 Task: Add an event with the title Training Session: Effective Decision-Making in High-Pressure Situations, date '2023/10/26', time 9:15 AM to 11:15 AMand add a description: Welcome to the Coffee Meeting with a Potential Investor, an exciting opportunity to connect, share your business vision, and explore potential investment opportunities. This meeting is designed to foster a mutually beneficial relationship between you and the investor, providing a platform to discuss your business goals, growth strategies, and the potential for collaboration.Select event color  Graphite . Add location for the event as: Vilnius, Lithuania, logged in from the account softage.4@softage.netand send the event invitation to softage.10@softage.net and softage.1@softage.net. Set a reminder for the event Weekly on Sunday
Action: Mouse moved to (73, 94)
Screenshot: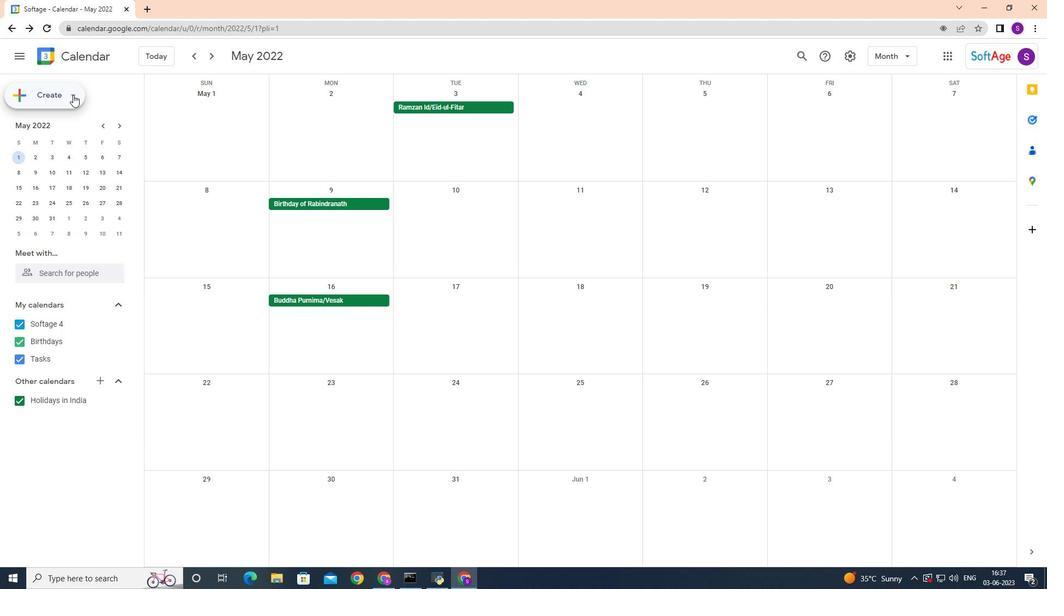 
Action: Mouse pressed left at (73, 94)
Screenshot: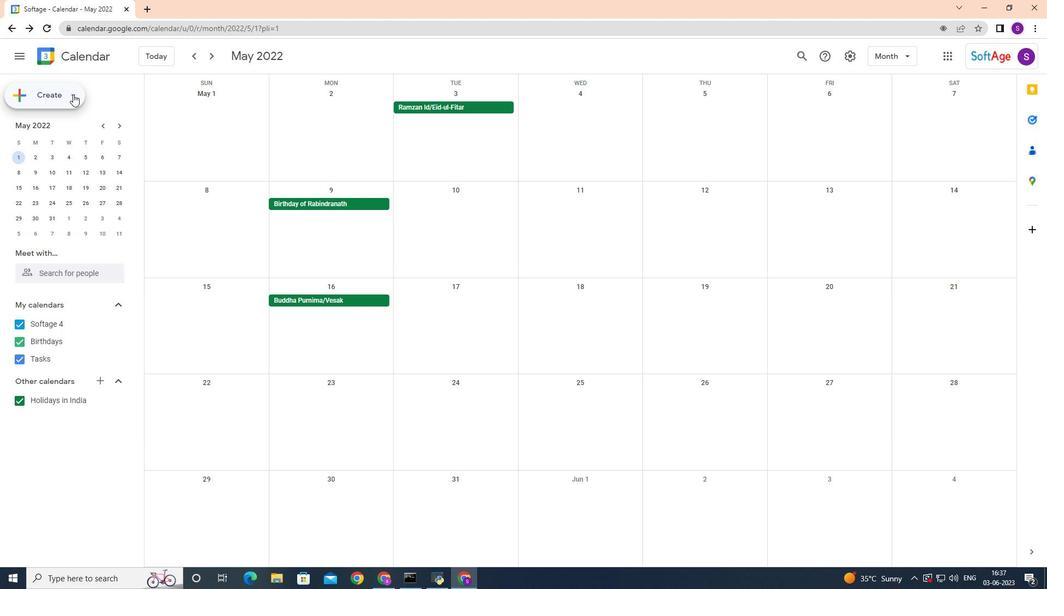
Action: Mouse moved to (63, 119)
Screenshot: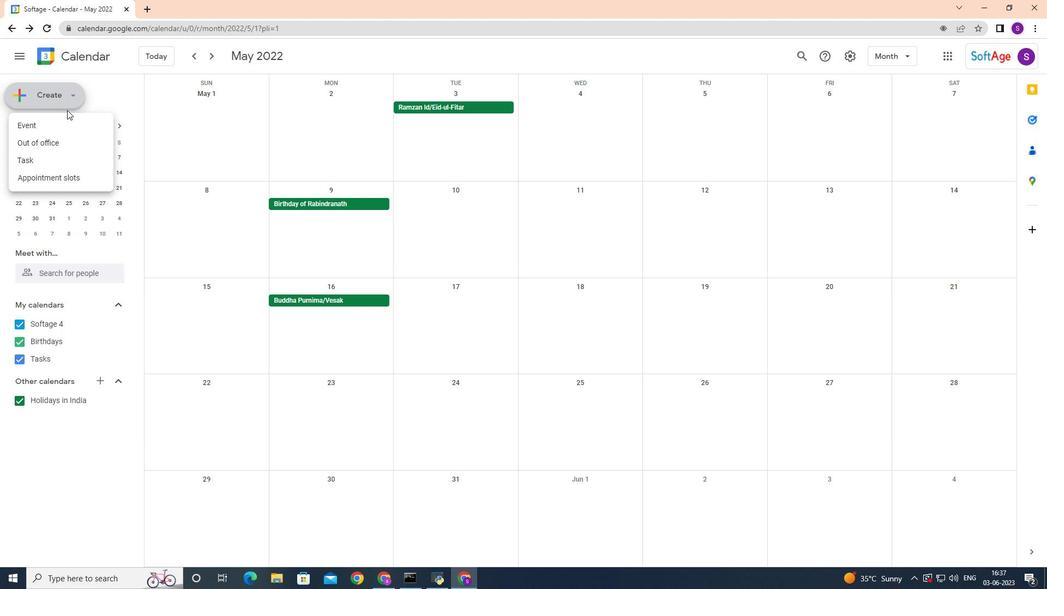 
Action: Mouse pressed left at (63, 119)
Screenshot: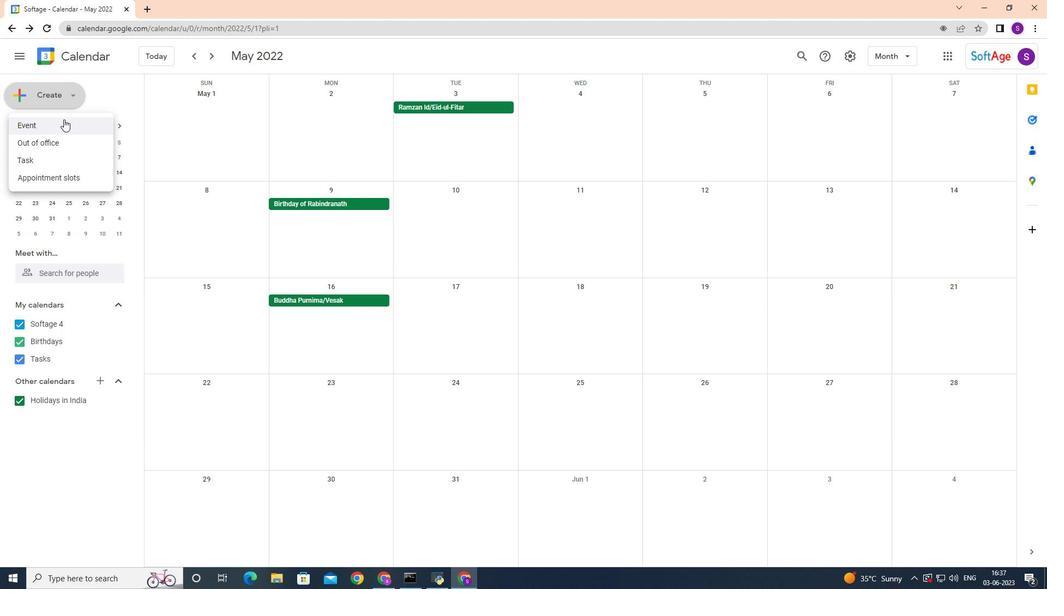 
Action: Mouse moved to (411, 369)
Screenshot: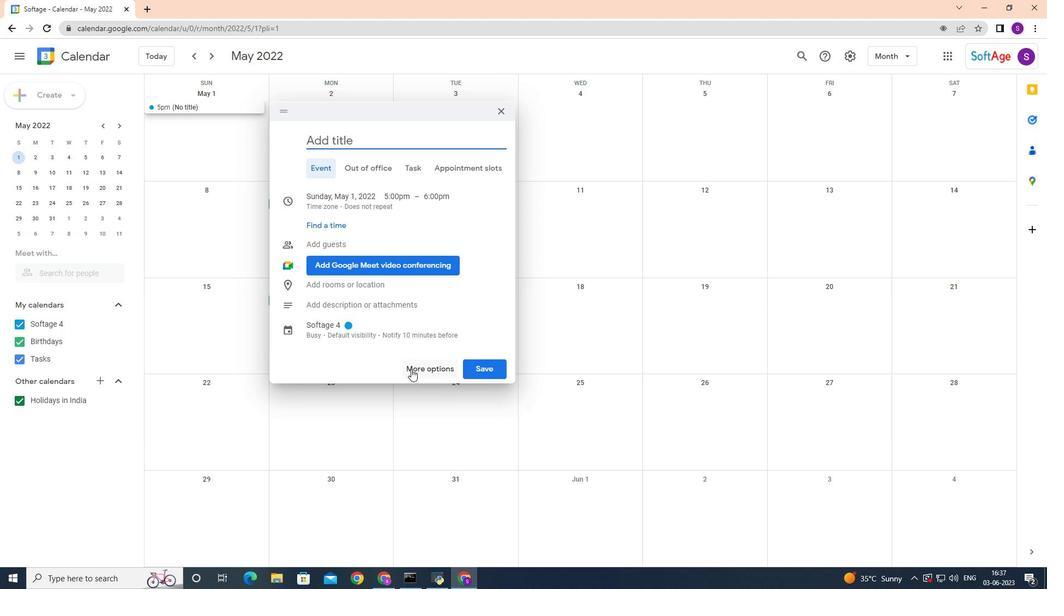 
Action: Mouse pressed left at (411, 369)
Screenshot: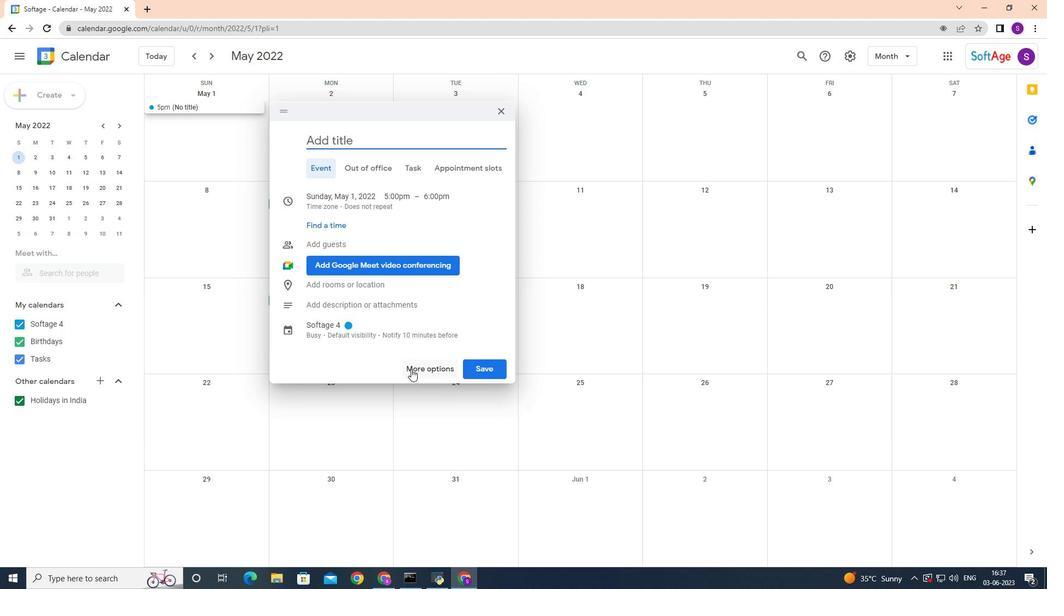 
Action: Mouse moved to (413, 367)
Screenshot: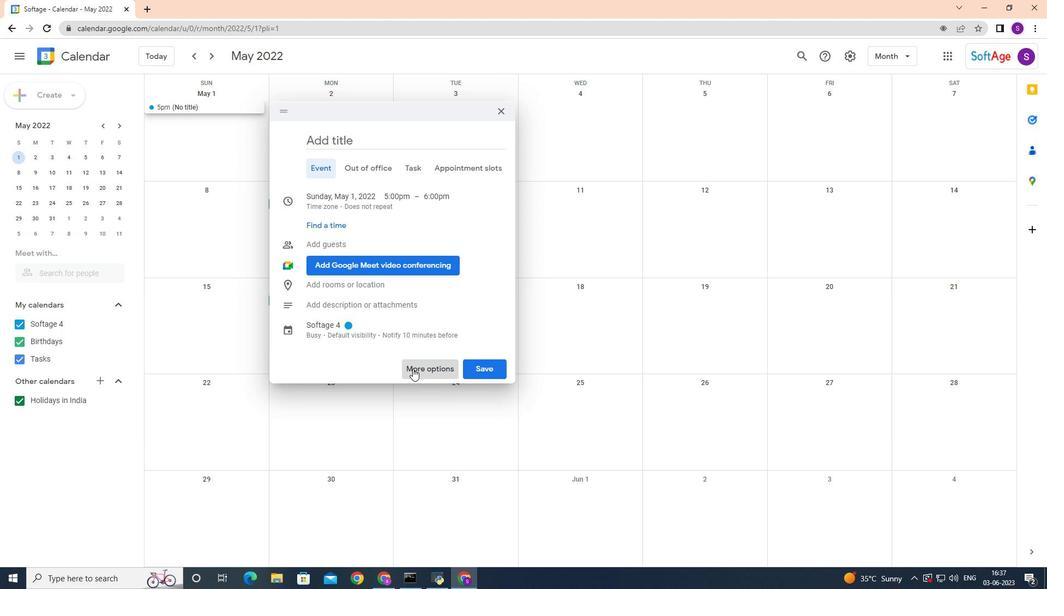 
Action: Key pressed <Key.shift><Key.shift>Training<Key.space><Key.shift>session<Key.shift>:<Key.space><Key.shift>Effective<Key.space><Key.shift>Des<Key.backspace>cision-<Key.shift>Making<Key.space>in<Key.space><Key.shift>High<Key.space><Key.backspace>-p<Key.backspace><Key.shift>Pressure<Key.space><Key.shift>Situations
Screenshot: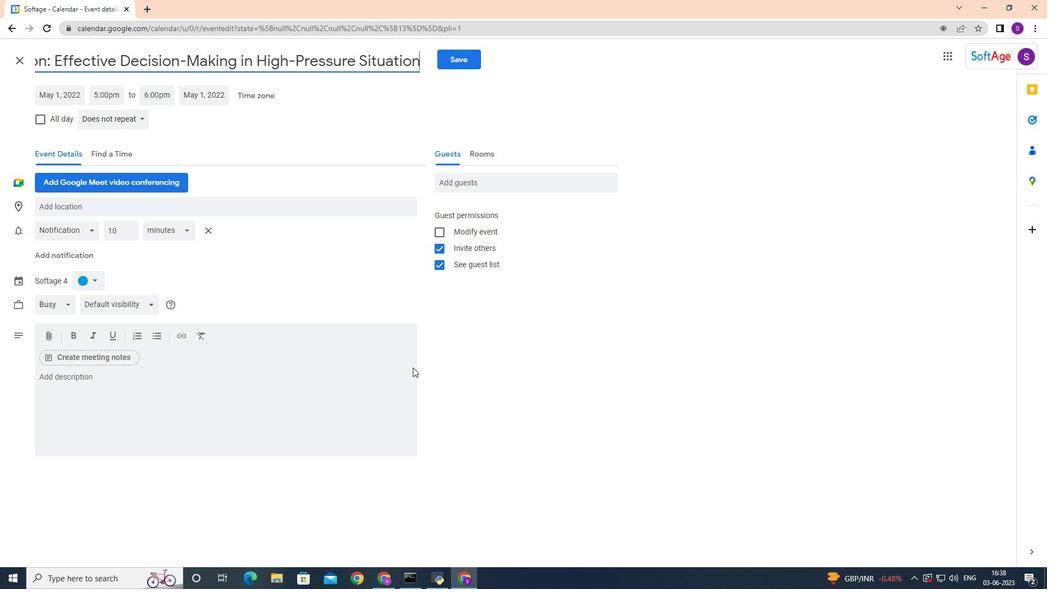 
Action: Mouse moved to (62, 91)
Screenshot: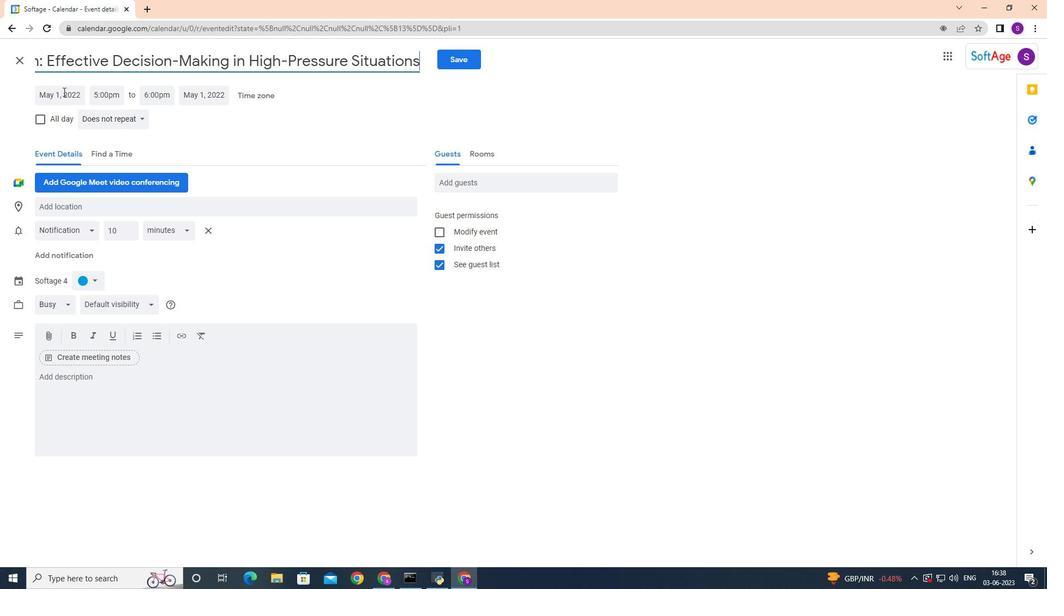 
Action: Mouse pressed left at (62, 91)
Screenshot: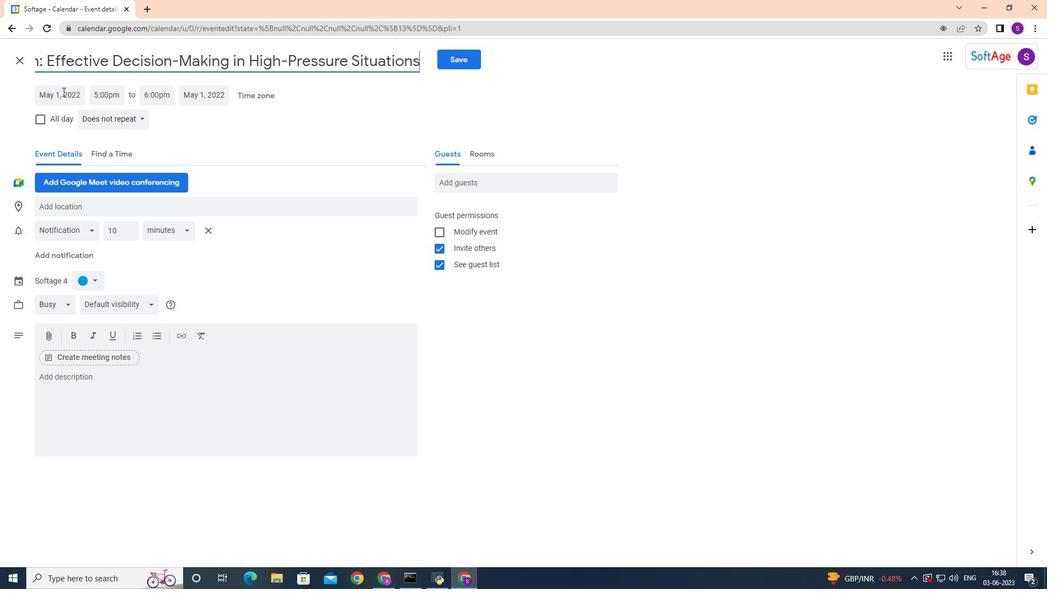 
Action: Mouse moved to (170, 118)
Screenshot: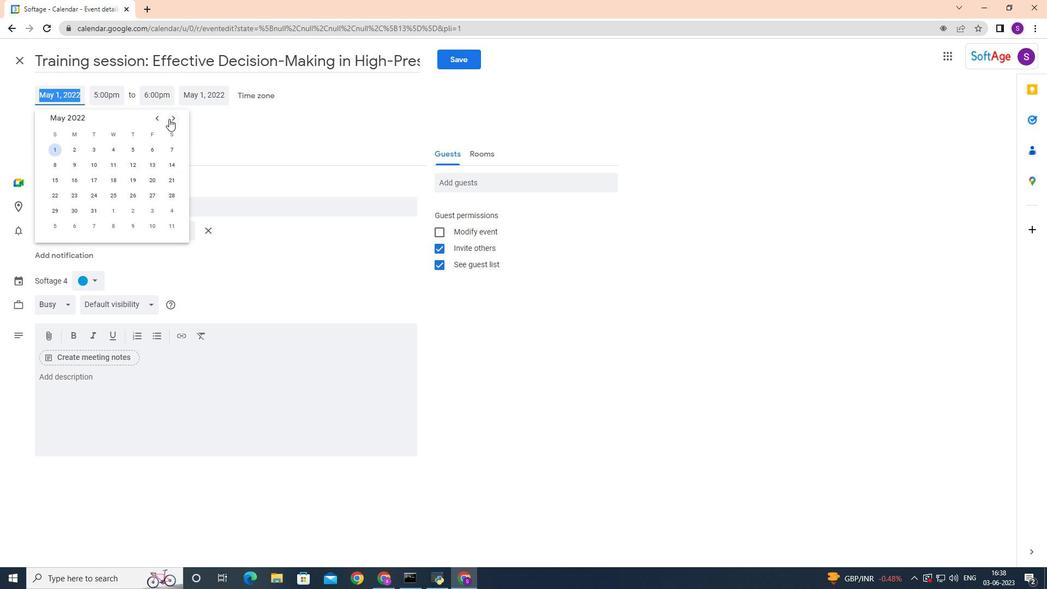 
Action: Mouse pressed left at (170, 118)
Screenshot: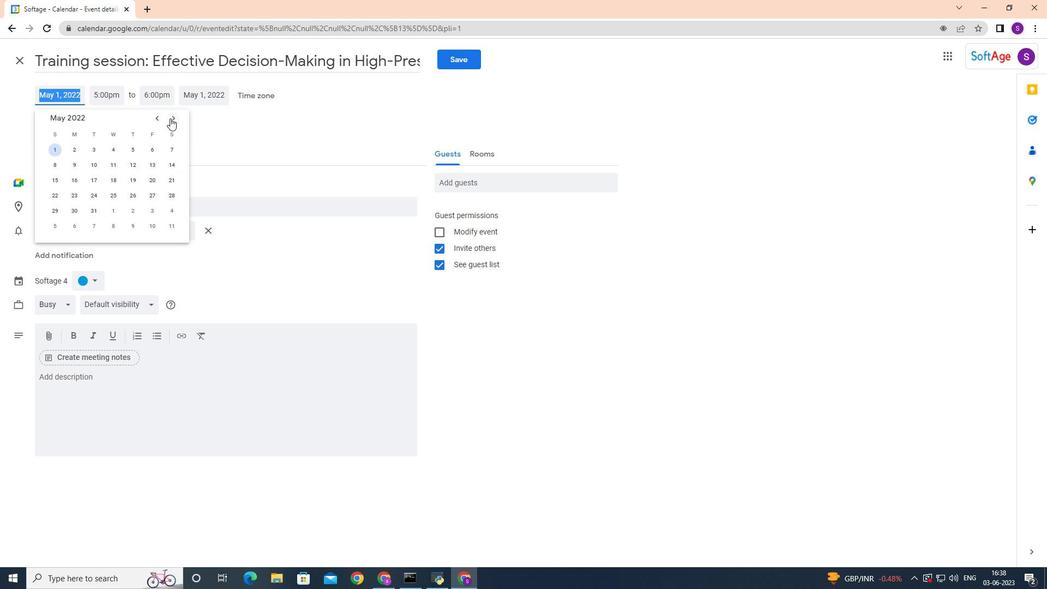 
Action: Mouse pressed left at (170, 118)
Screenshot: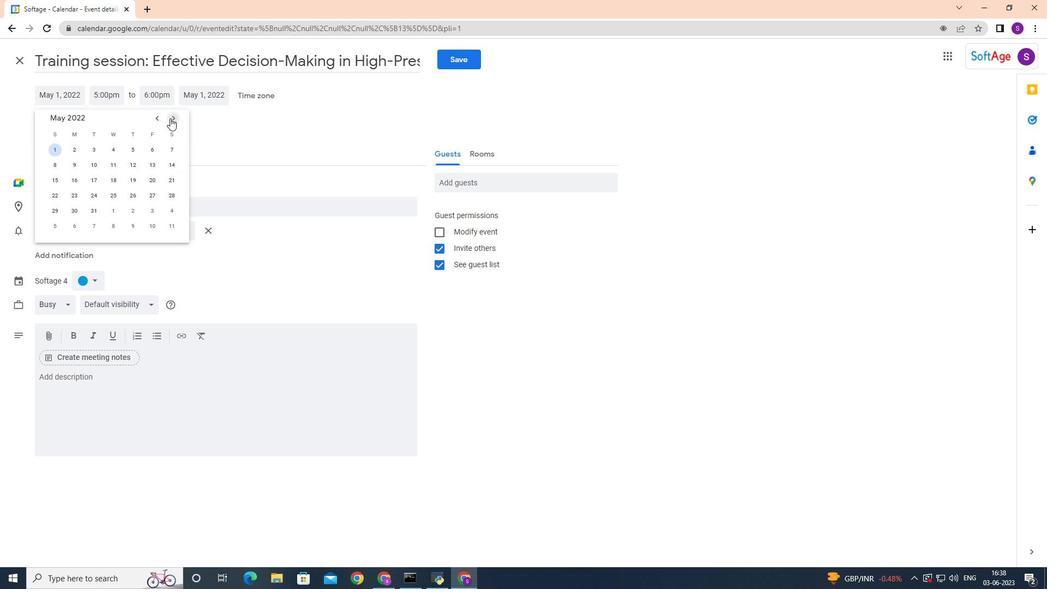
Action: Mouse pressed left at (170, 118)
Screenshot: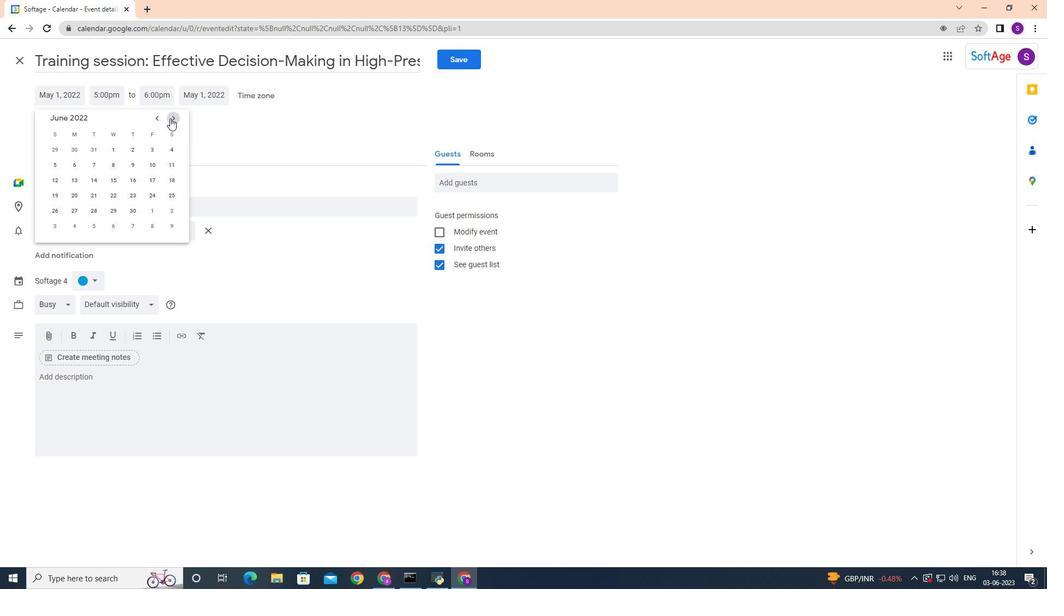 
Action: Mouse pressed left at (170, 118)
Screenshot: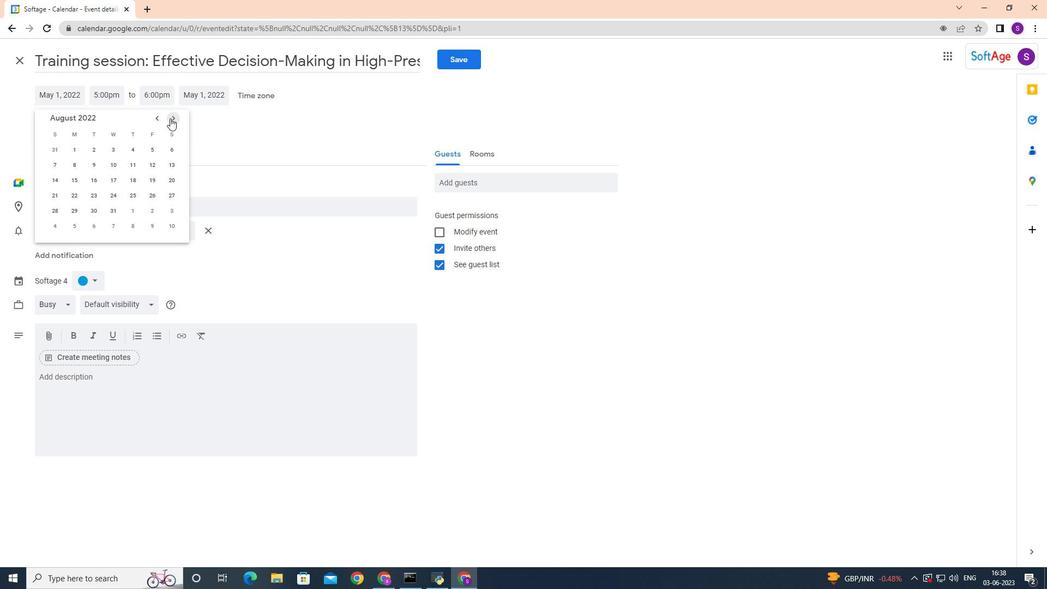 
Action: Mouse pressed left at (170, 118)
Screenshot: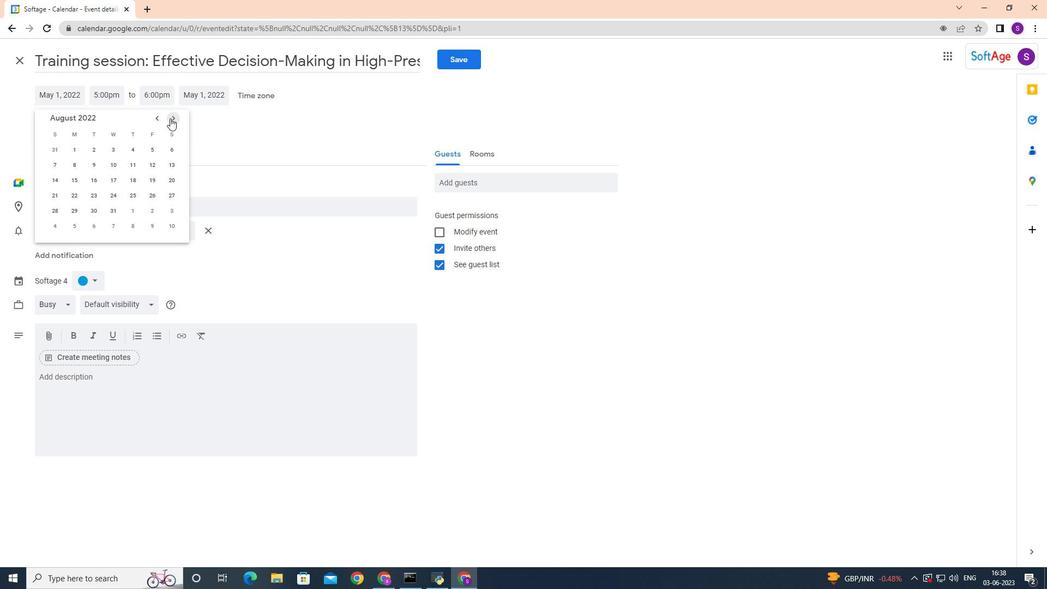 
Action: Mouse pressed left at (170, 118)
Screenshot: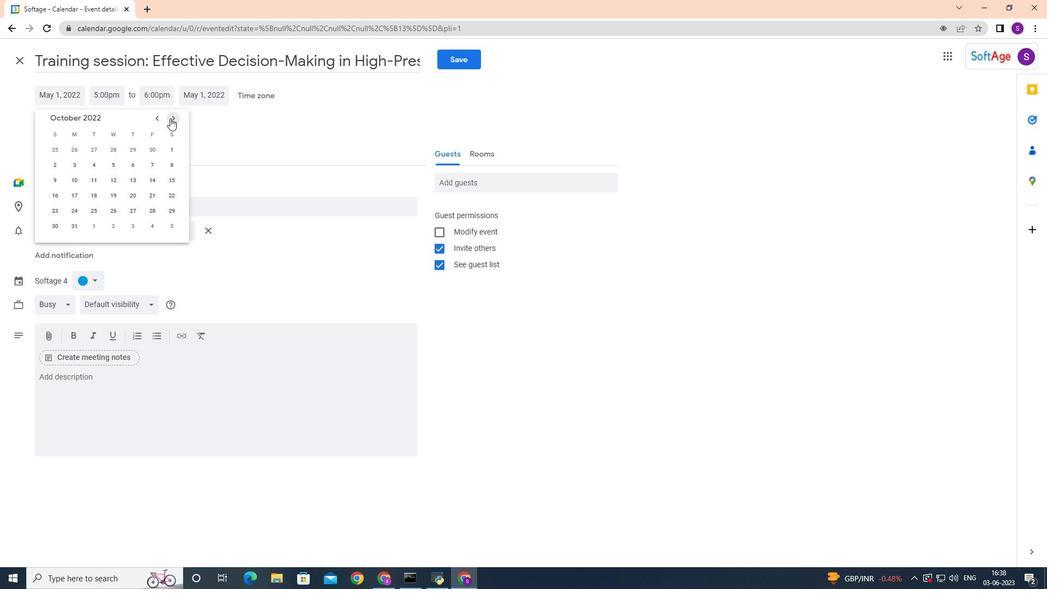 
Action: Mouse pressed left at (170, 118)
Screenshot: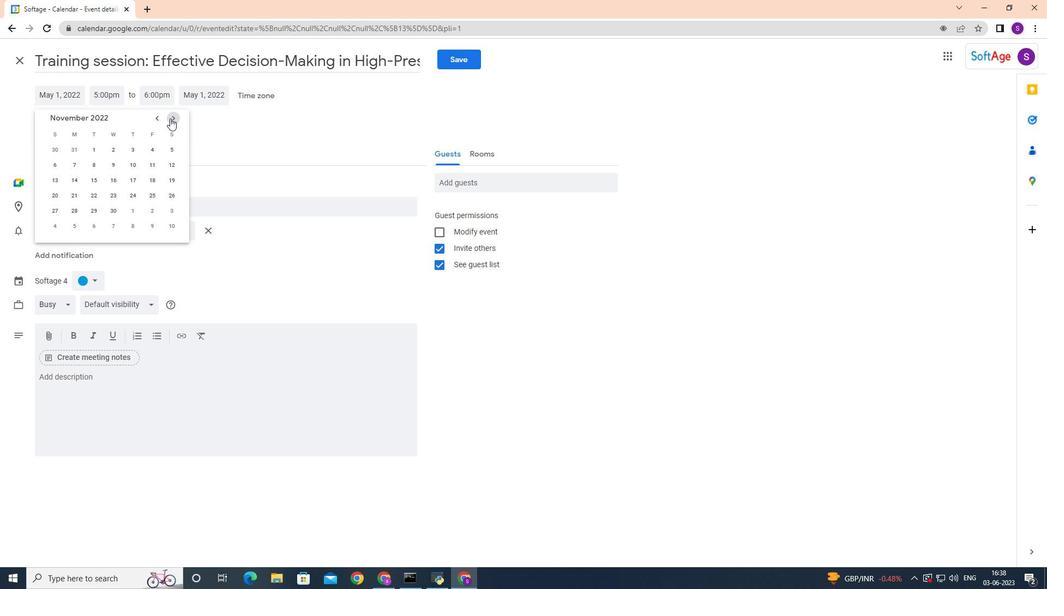 
Action: Mouse pressed left at (170, 118)
Screenshot: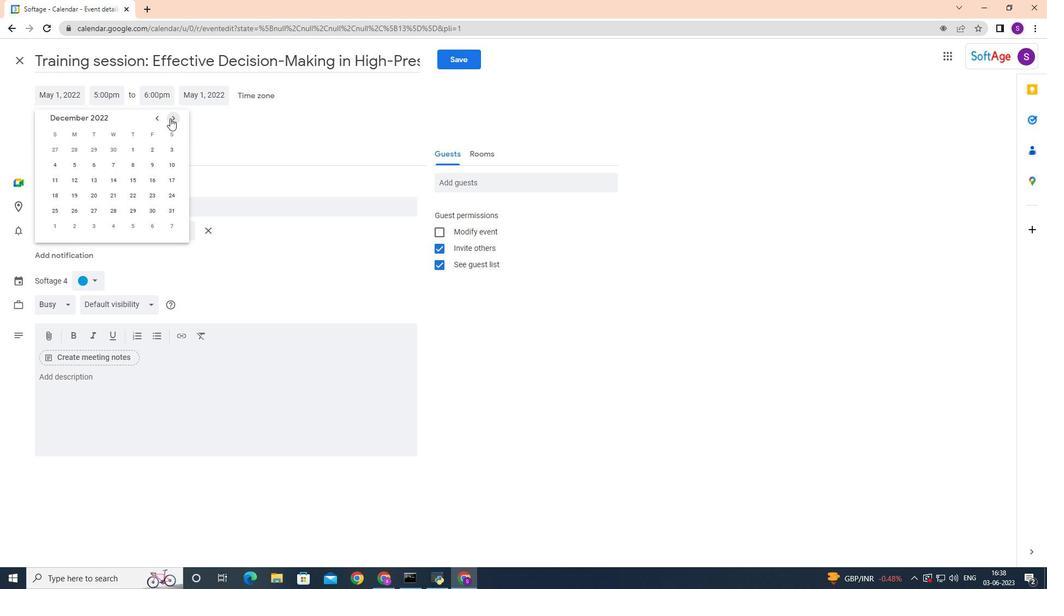 
Action: Mouse pressed left at (170, 118)
Screenshot: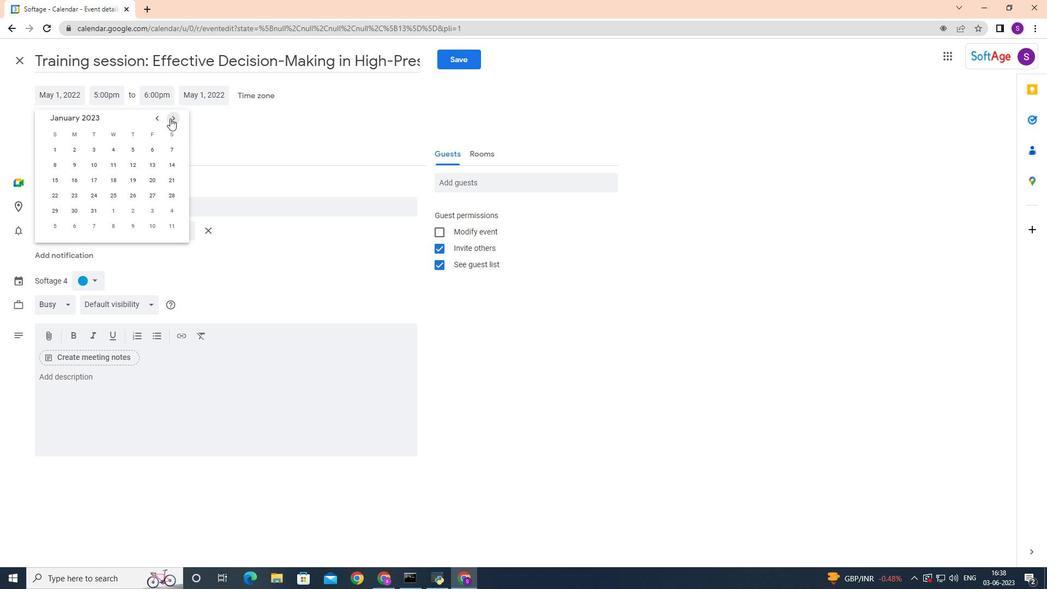 
Action: Mouse pressed left at (170, 118)
Screenshot: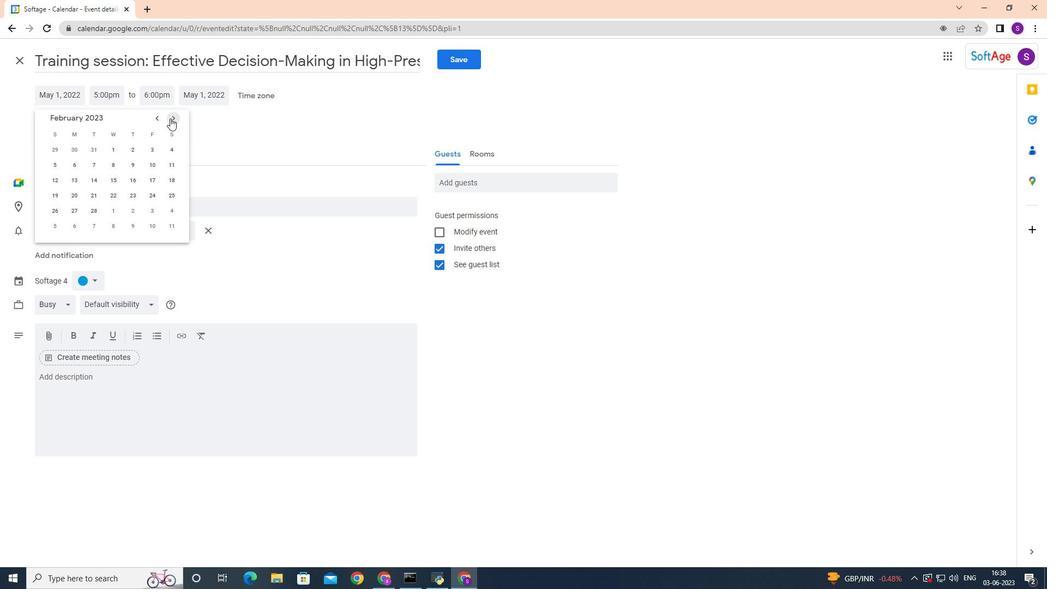 
Action: Mouse pressed left at (170, 118)
Screenshot: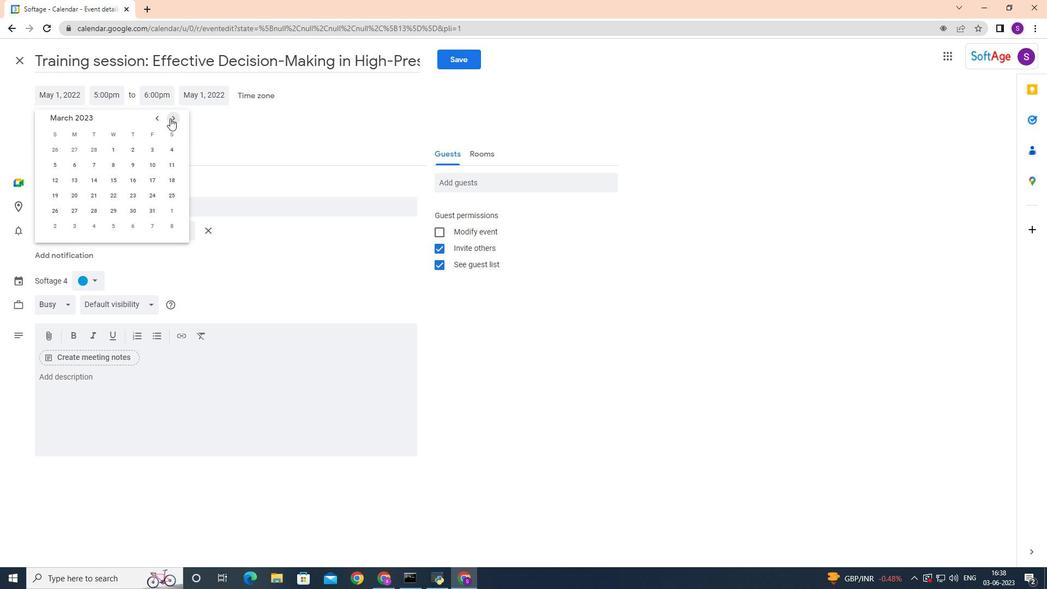 
Action: Mouse pressed left at (170, 118)
Screenshot: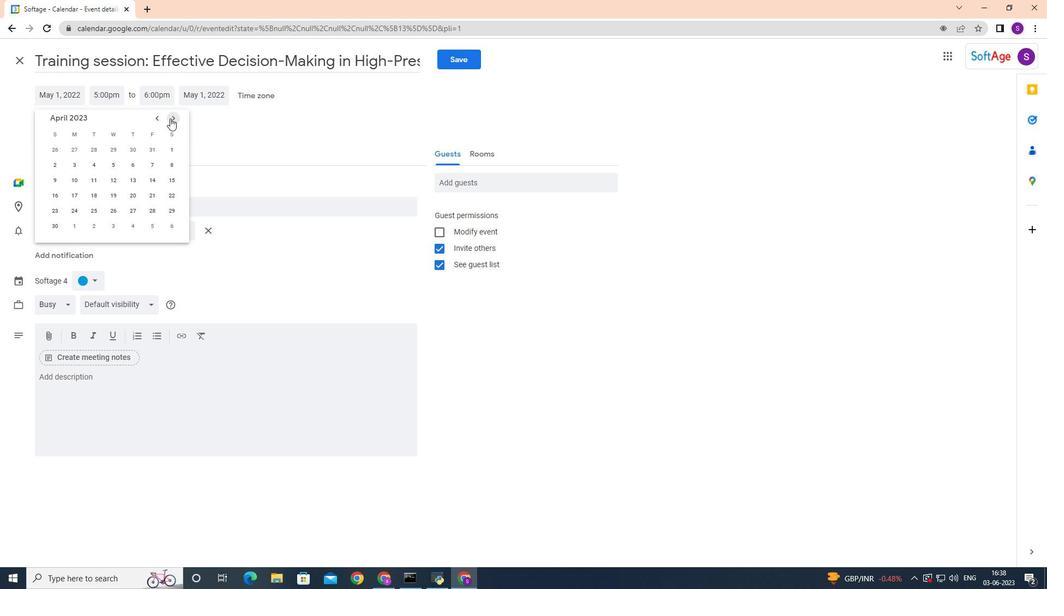 
Action: Mouse pressed left at (170, 118)
Screenshot: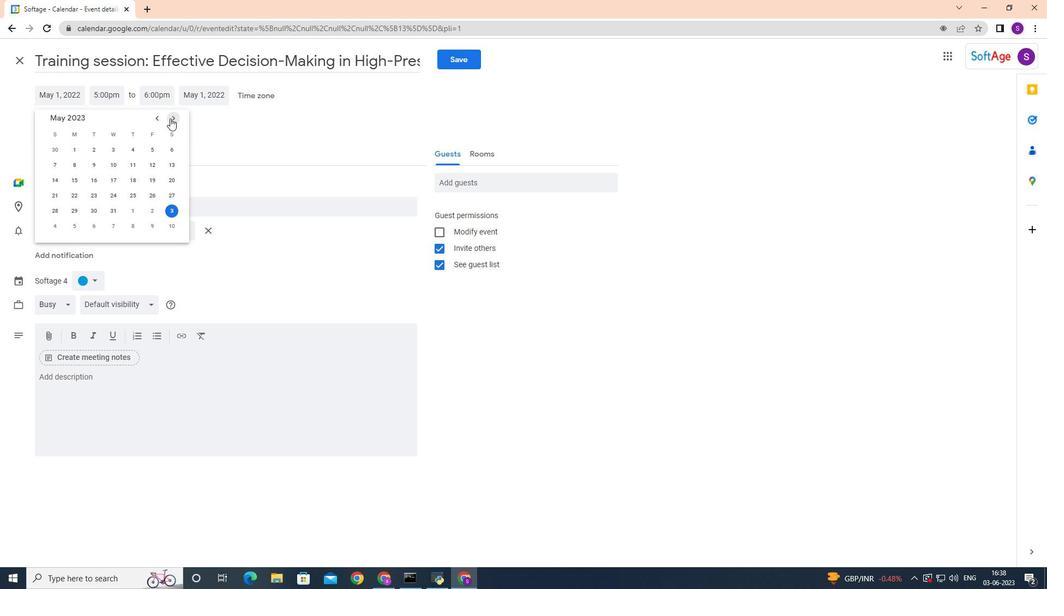 
Action: Mouse pressed left at (170, 118)
Screenshot: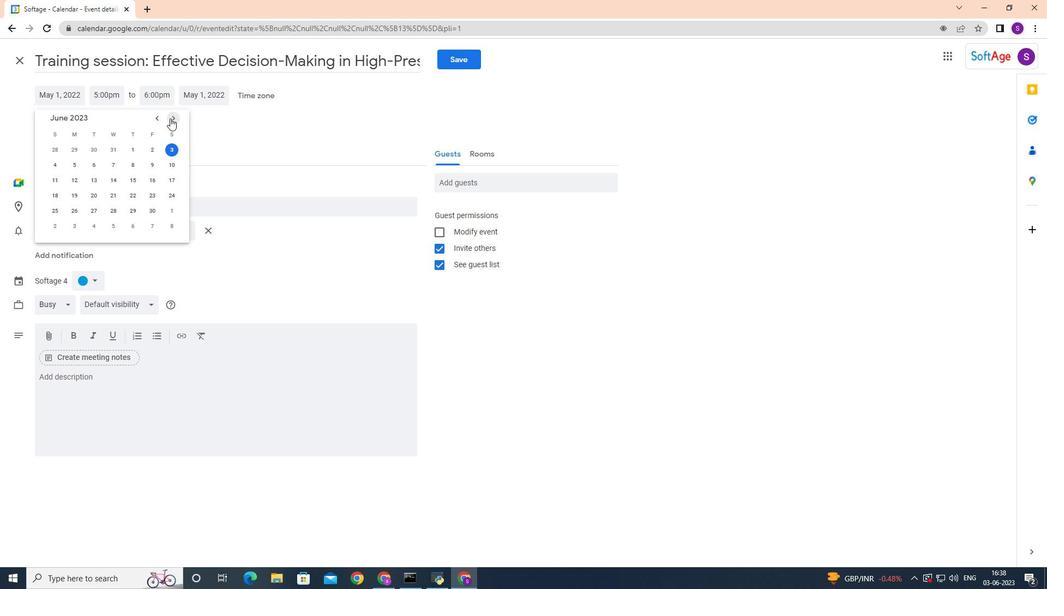 
Action: Mouse pressed left at (170, 118)
Screenshot: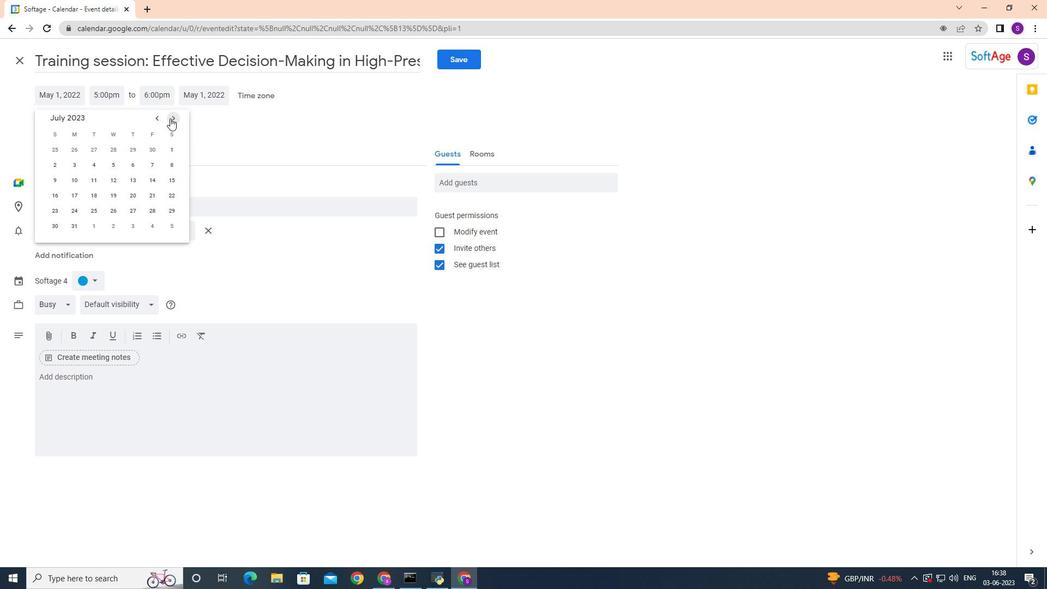 
Action: Mouse pressed left at (170, 118)
Screenshot: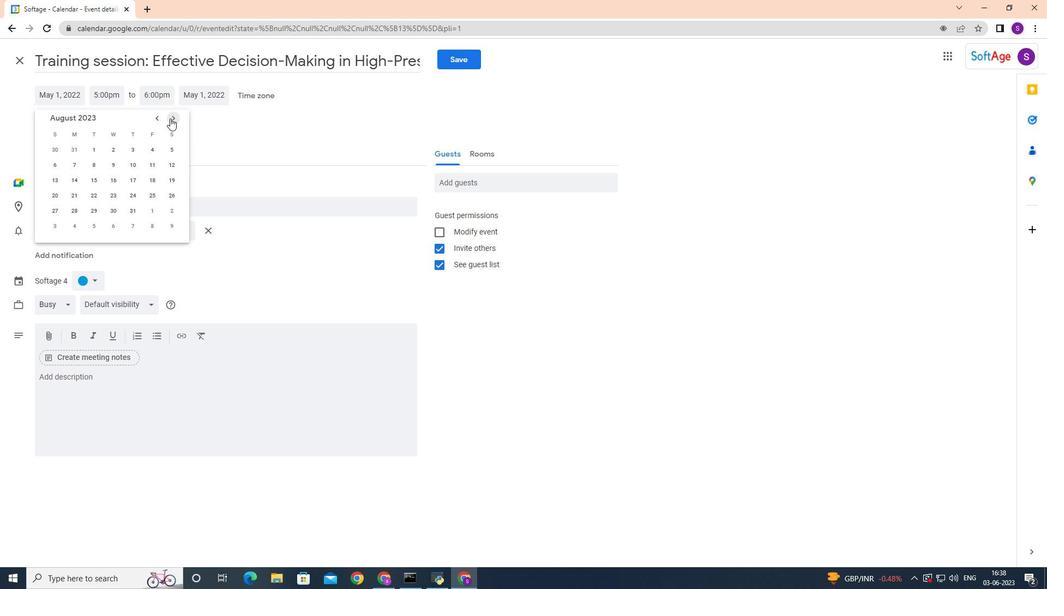 
Action: Mouse pressed left at (170, 118)
Screenshot: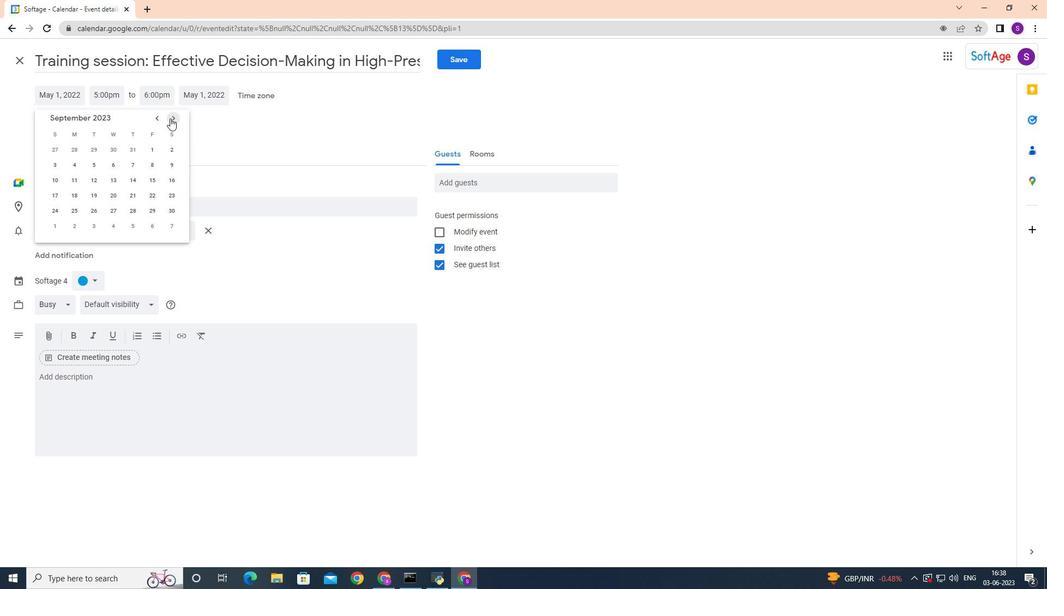 
Action: Mouse moved to (134, 196)
Screenshot: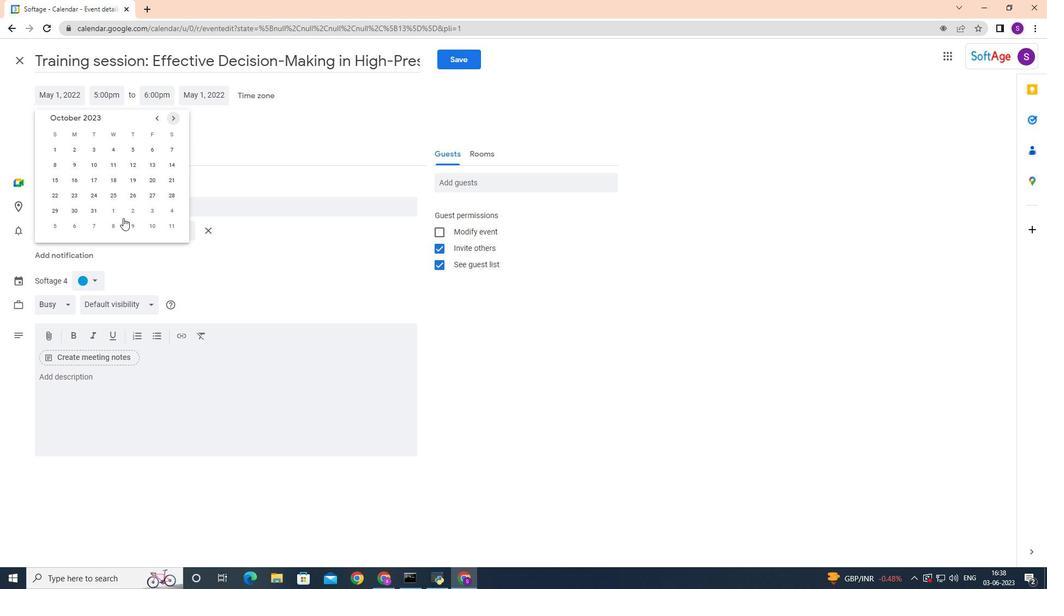 
Action: Mouse pressed left at (134, 196)
Screenshot: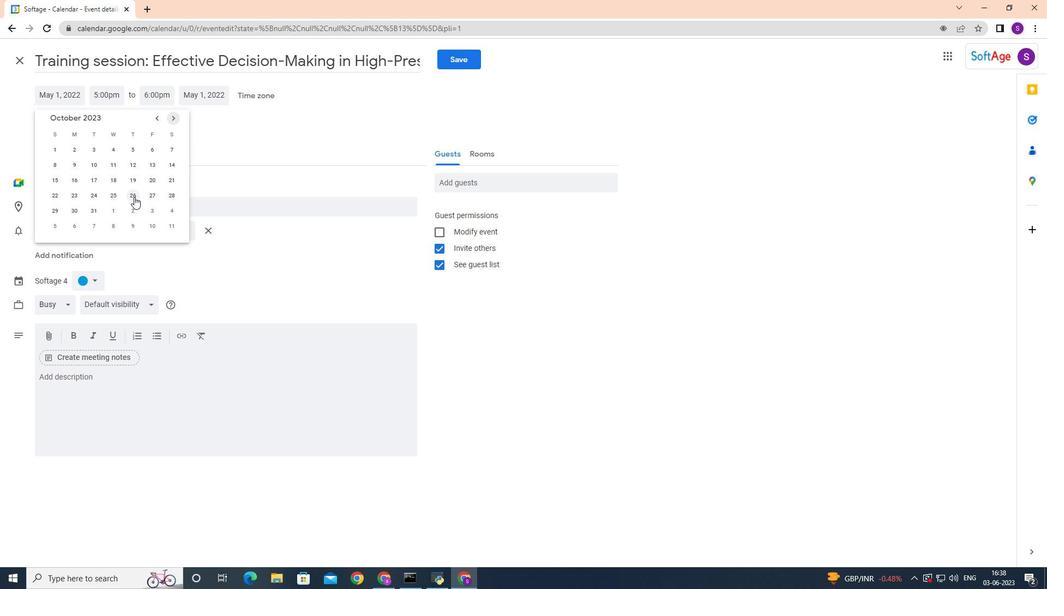 
Action: Mouse moved to (112, 94)
Screenshot: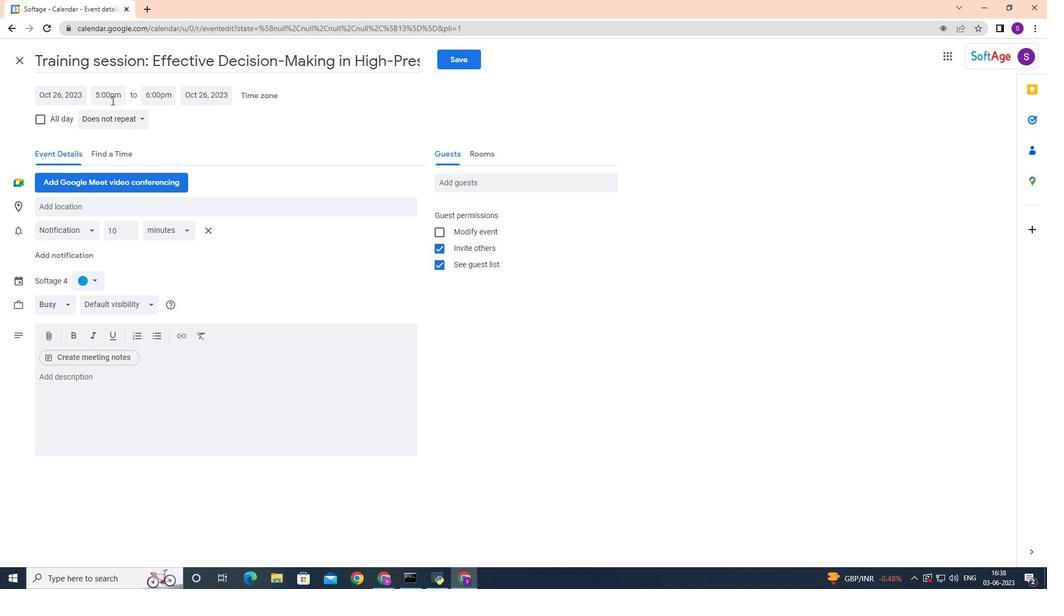 
Action: Mouse pressed left at (112, 94)
Screenshot: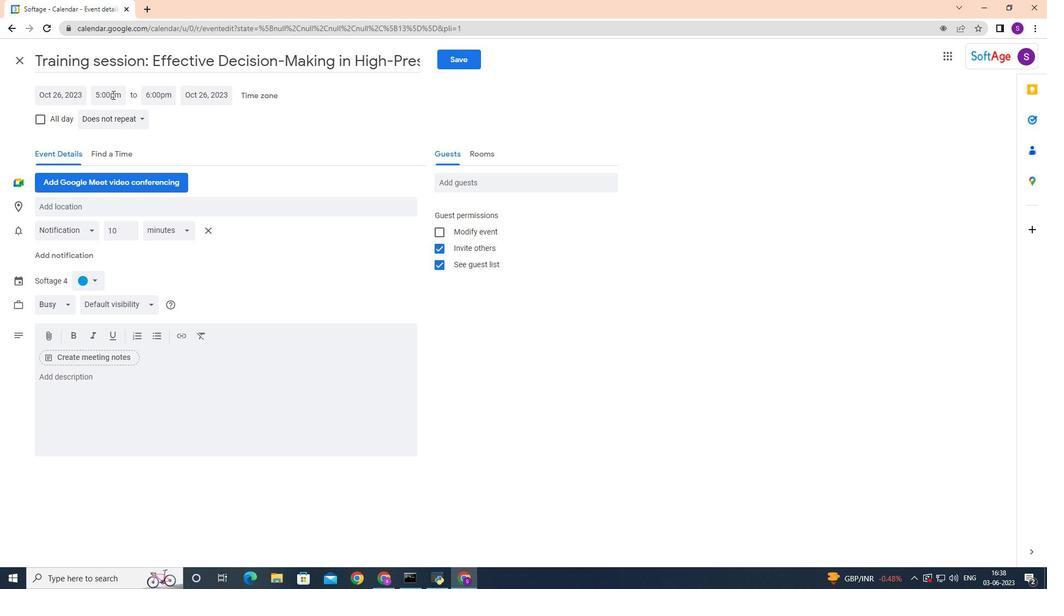 
Action: Mouse moved to (131, 177)
Screenshot: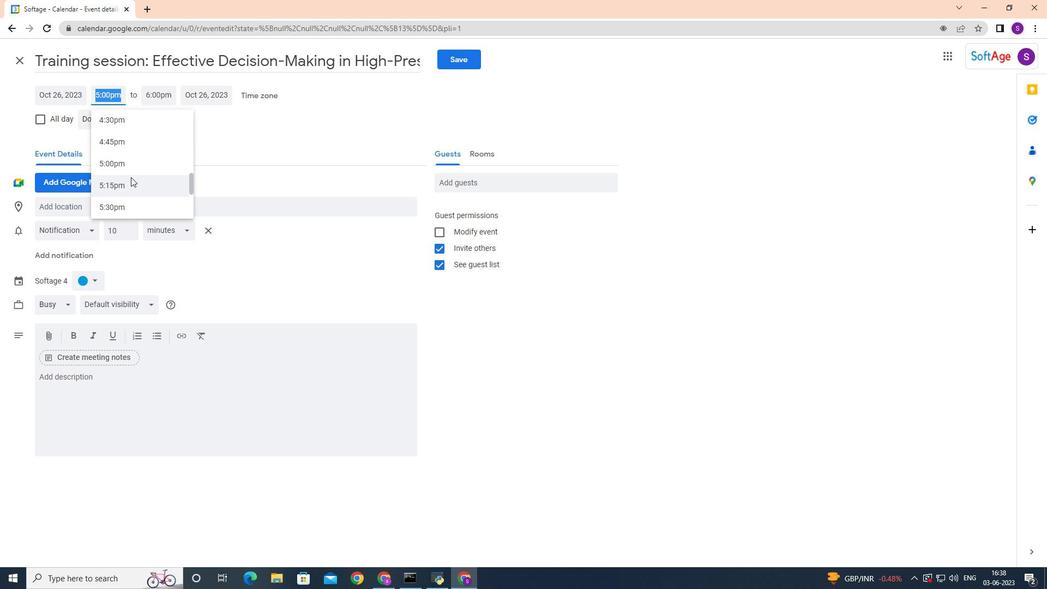 
Action: Mouse scrolled (131, 177) with delta (0, 0)
Screenshot: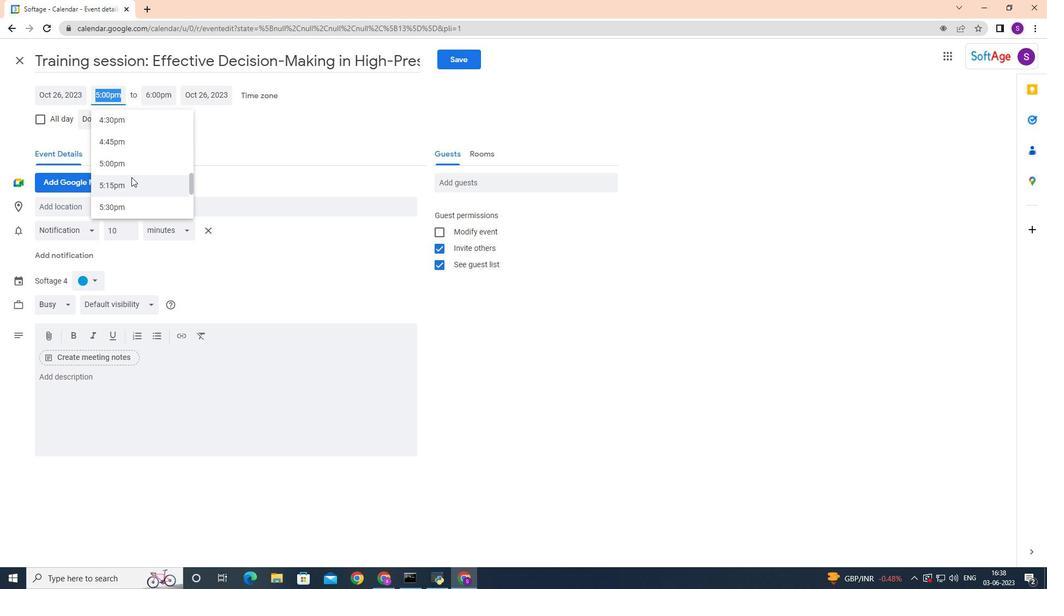 
Action: Mouse scrolled (131, 177) with delta (0, 0)
Screenshot: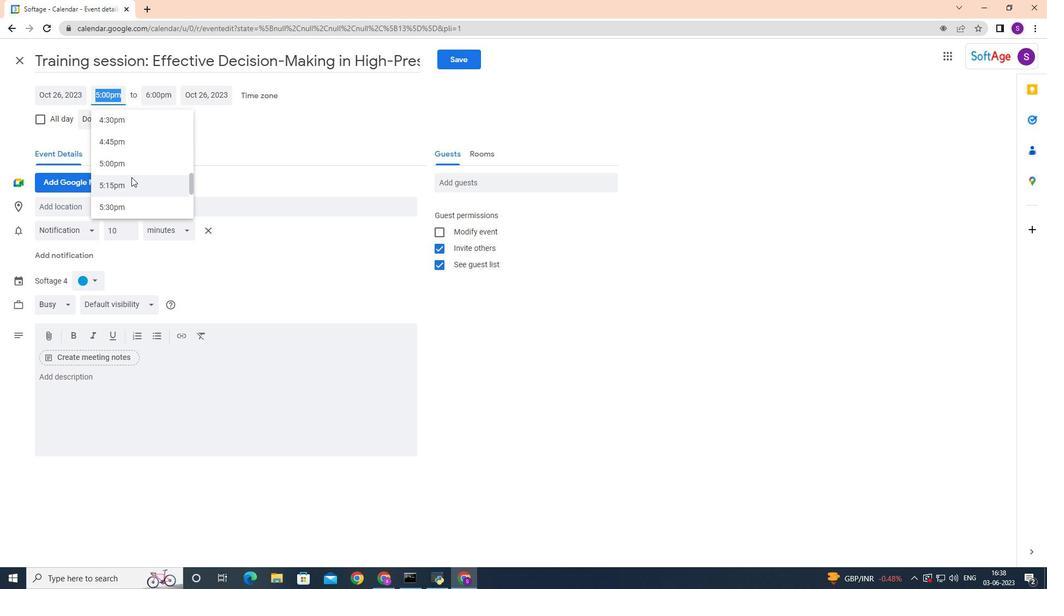 
Action: Mouse scrolled (131, 177) with delta (0, 0)
Screenshot: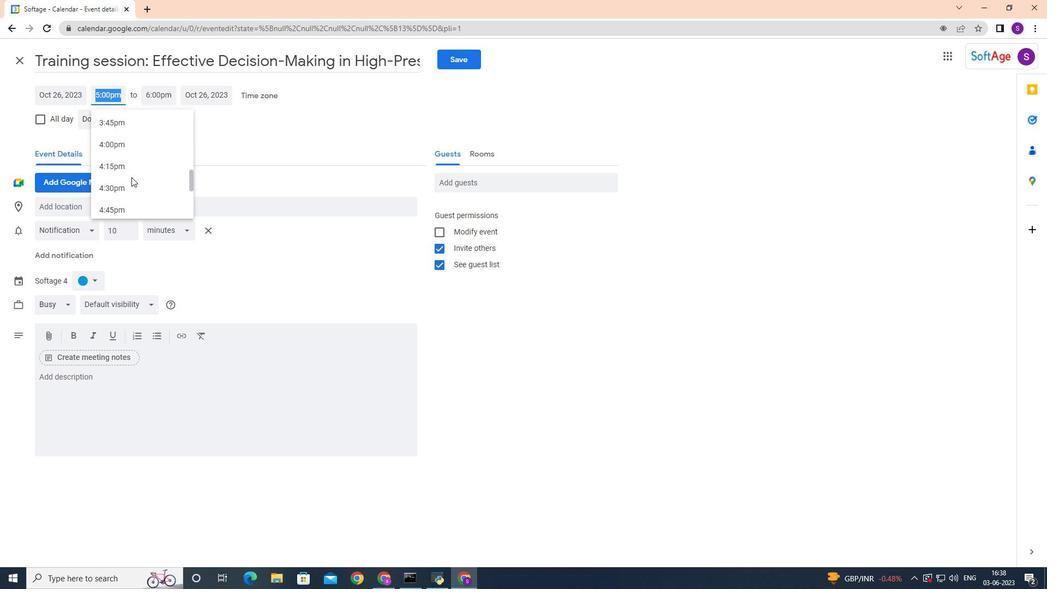 
Action: Mouse scrolled (131, 177) with delta (0, 0)
Screenshot: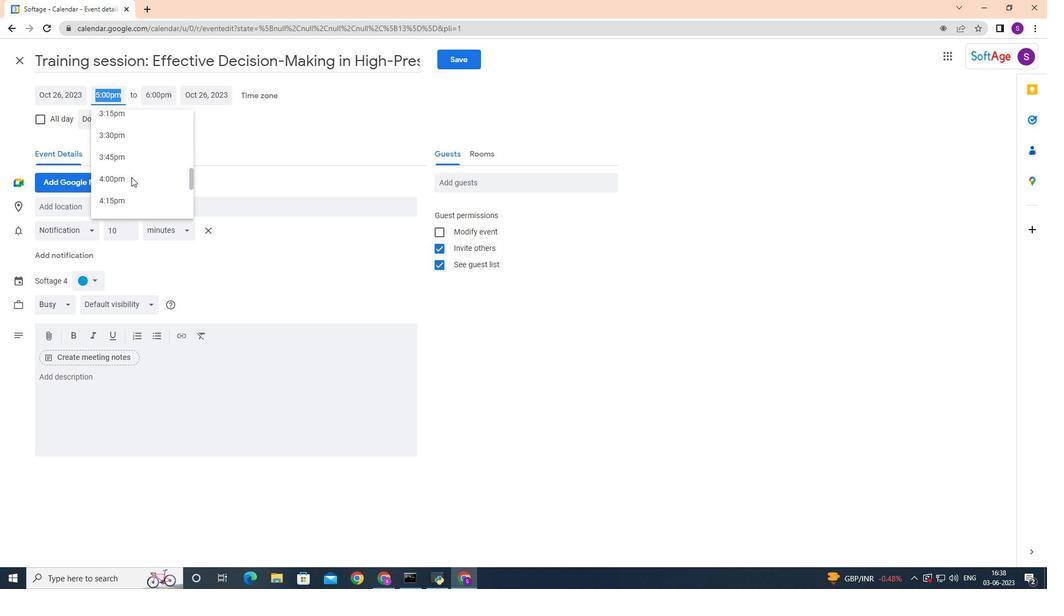 
Action: Mouse moved to (132, 176)
Screenshot: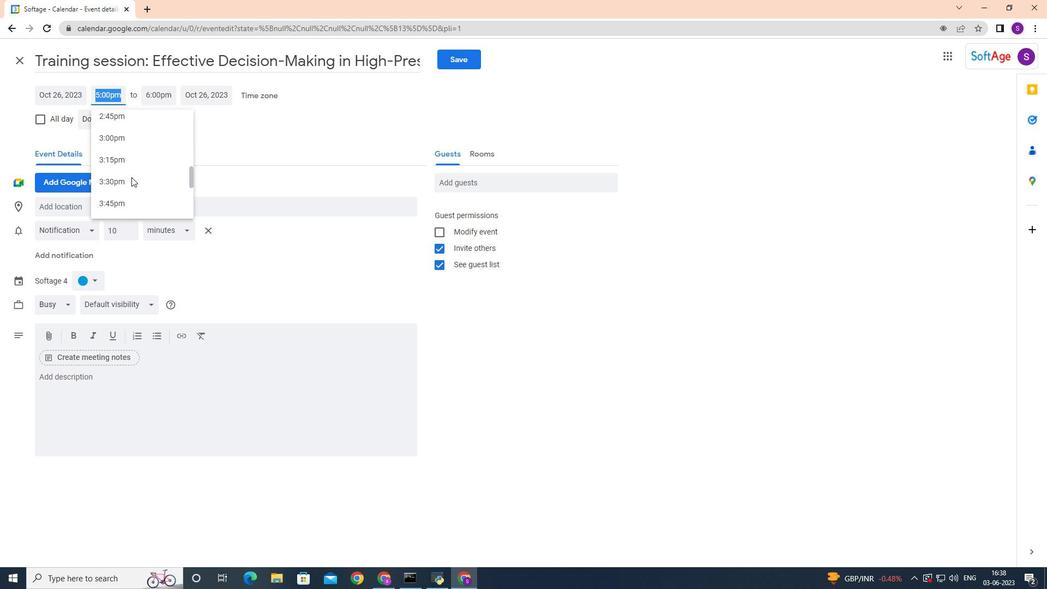 
Action: Mouse scrolled (132, 177) with delta (0, 0)
Screenshot: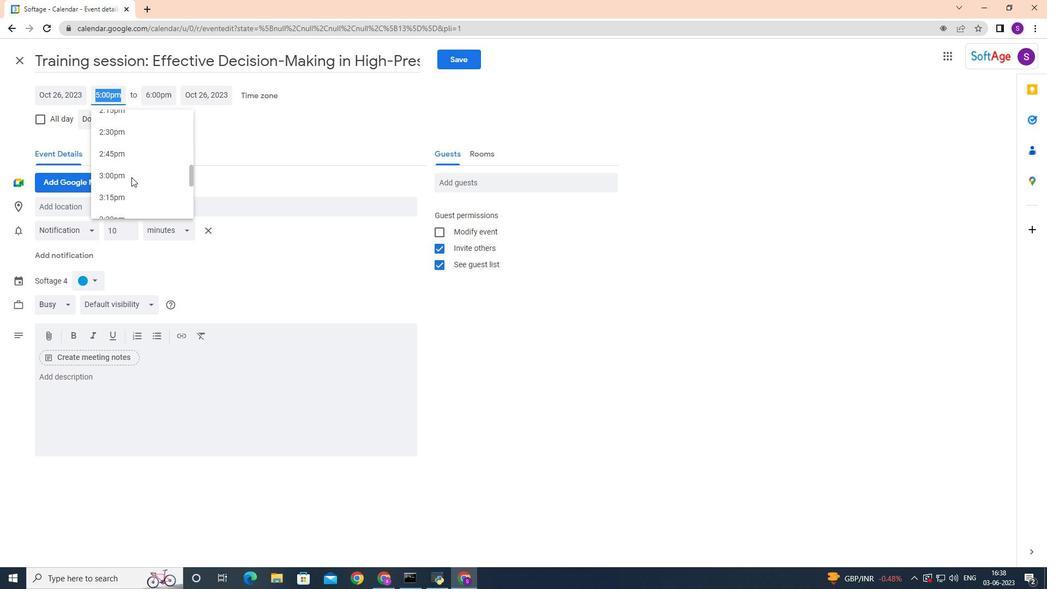 
Action: Mouse scrolled (132, 177) with delta (0, 0)
Screenshot: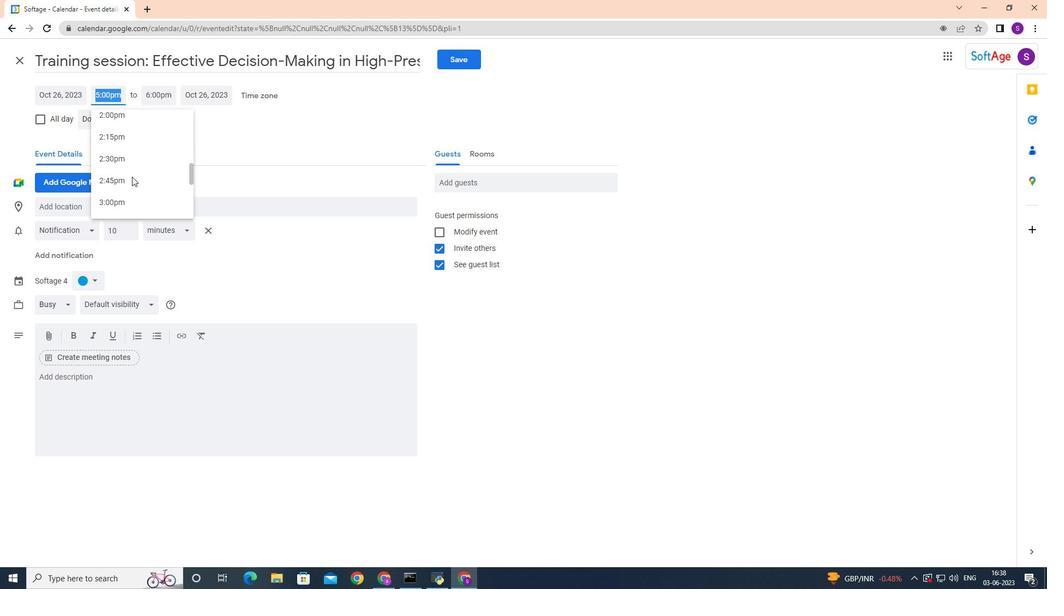 
Action: Mouse moved to (132, 175)
Screenshot: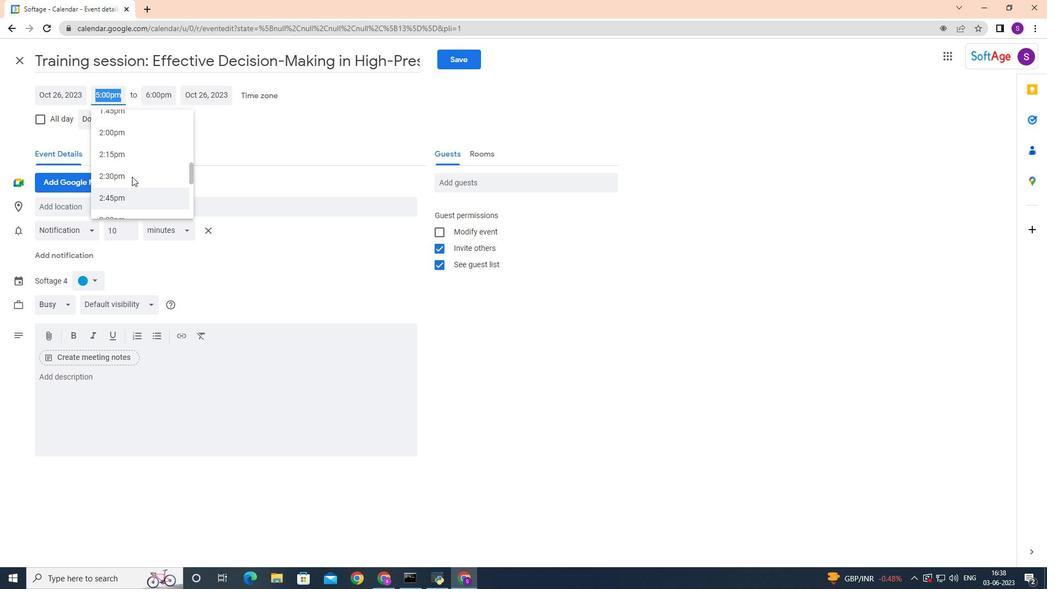 
Action: Mouse scrolled (132, 175) with delta (0, 0)
Screenshot: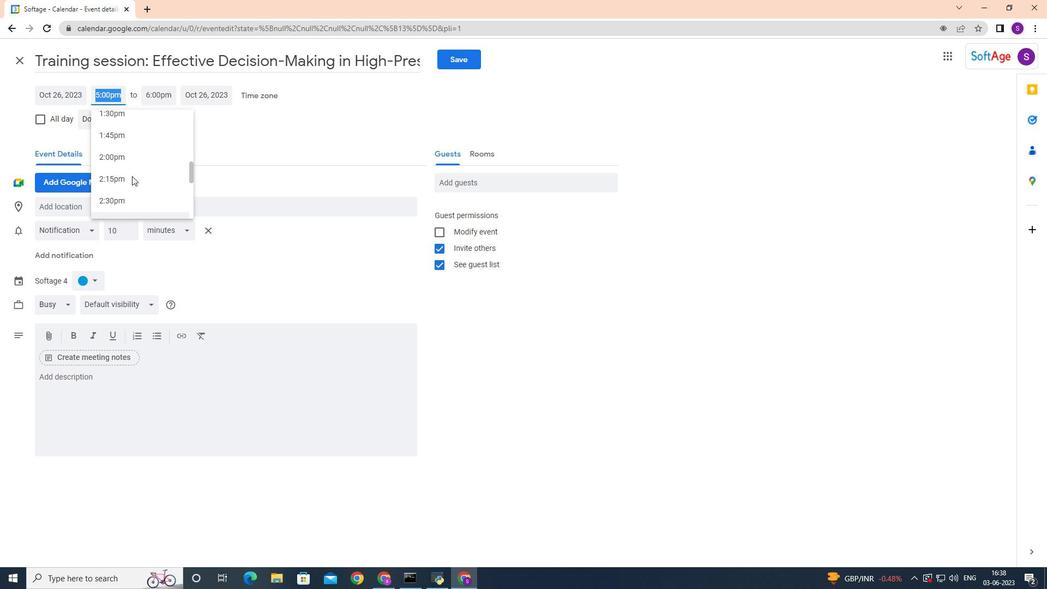 
Action: Mouse scrolled (132, 175) with delta (0, 0)
Screenshot: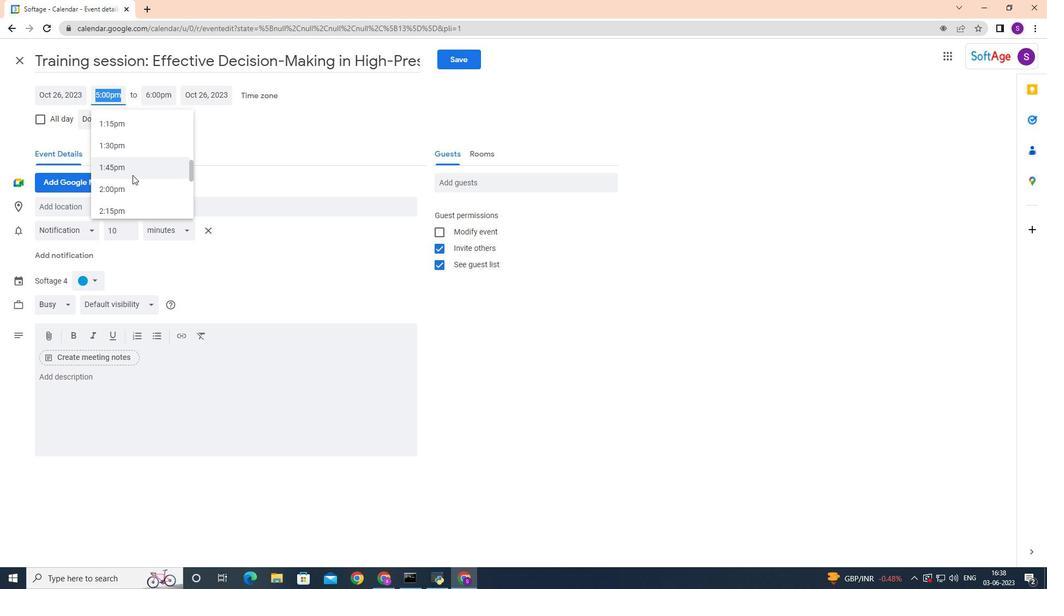 
Action: Mouse moved to (133, 174)
Screenshot: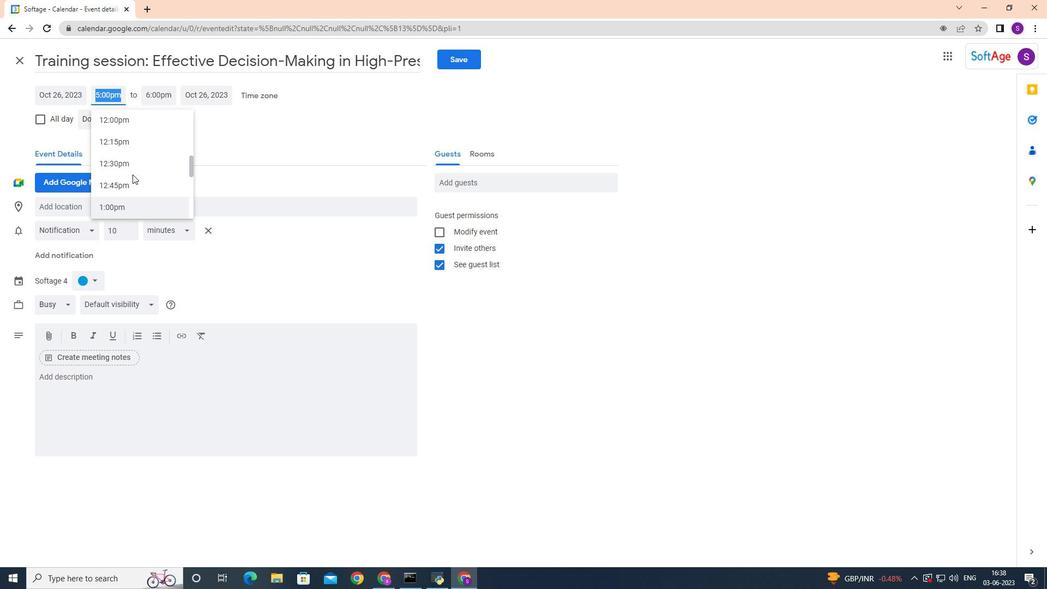 
Action: Mouse scrolled (133, 174) with delta (0, 0)
Screenshot: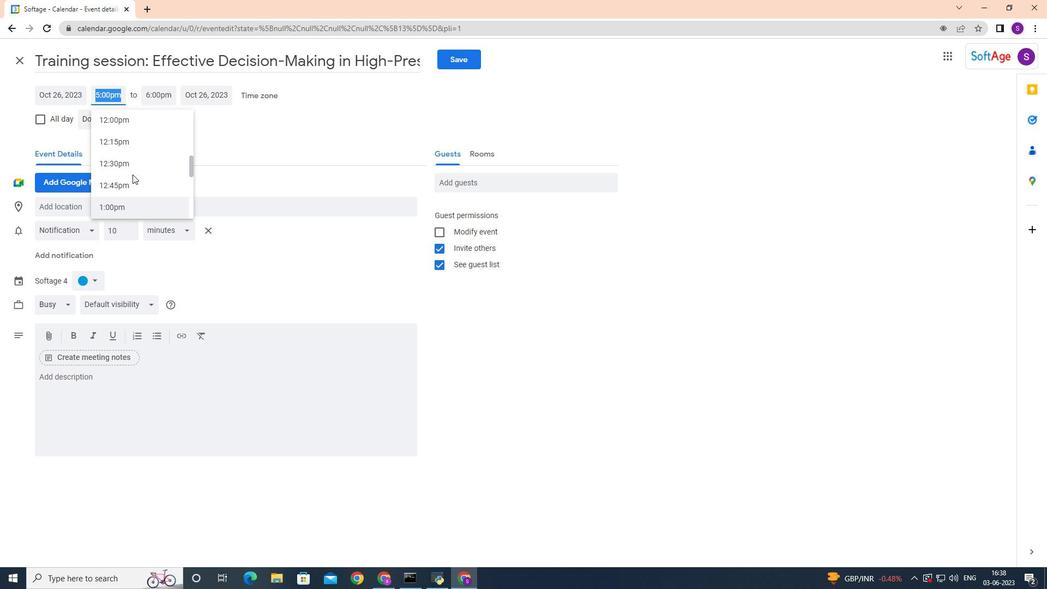 
Action: Mouse scrolled (133, 174) with delta (0, 0)
Screenshot: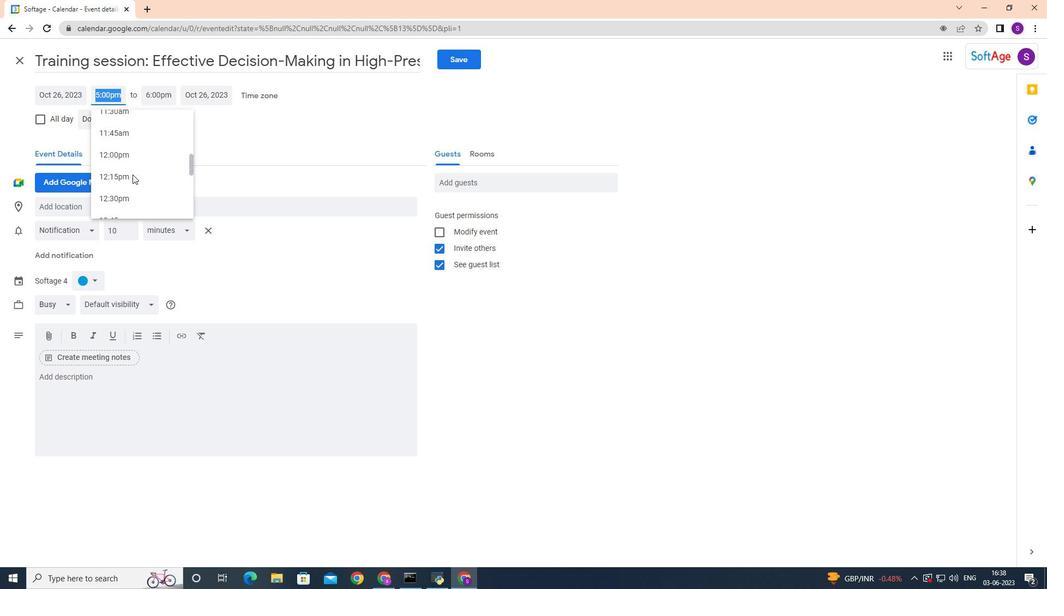 
Action: Mouse moved to (133, 173)
Screenshot: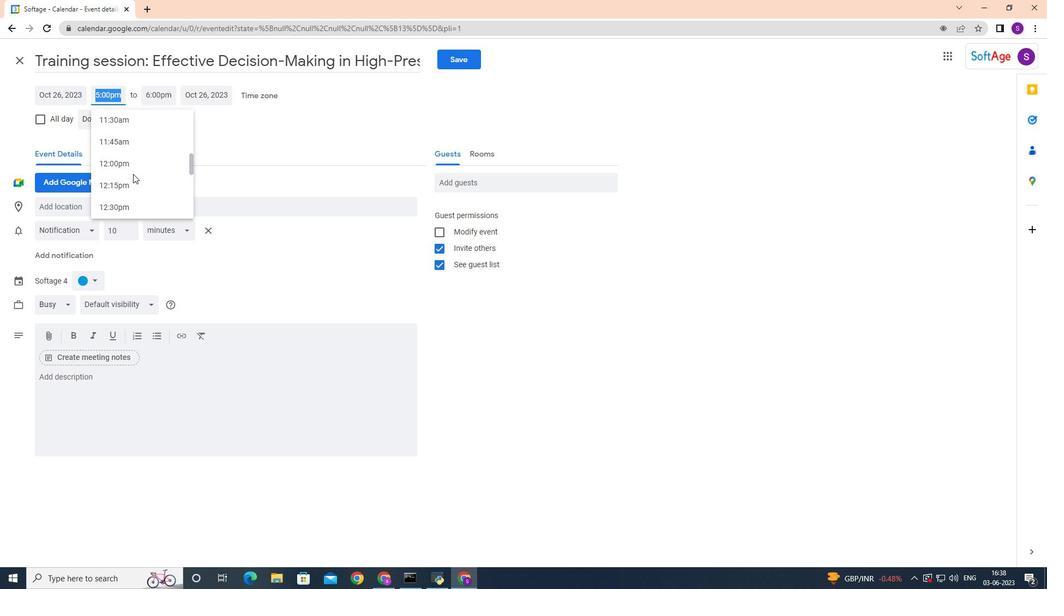 
Action: Mouse scrolled (133, 174) with delta (0, 0)
Screenshot: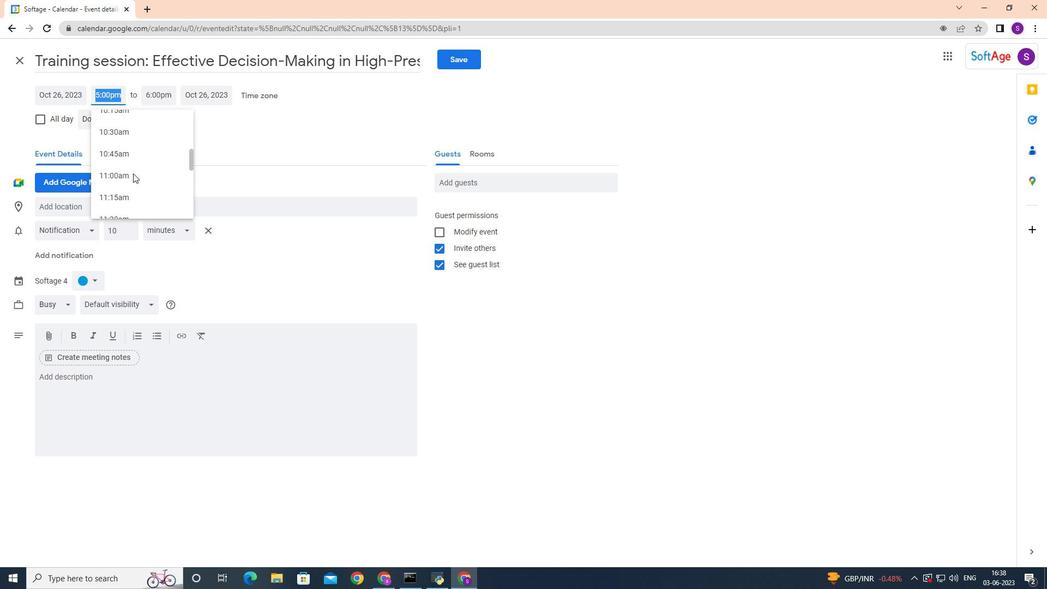 
Action: Mouse scrolled (133, 174) with delta (0, 0)
Screenshot: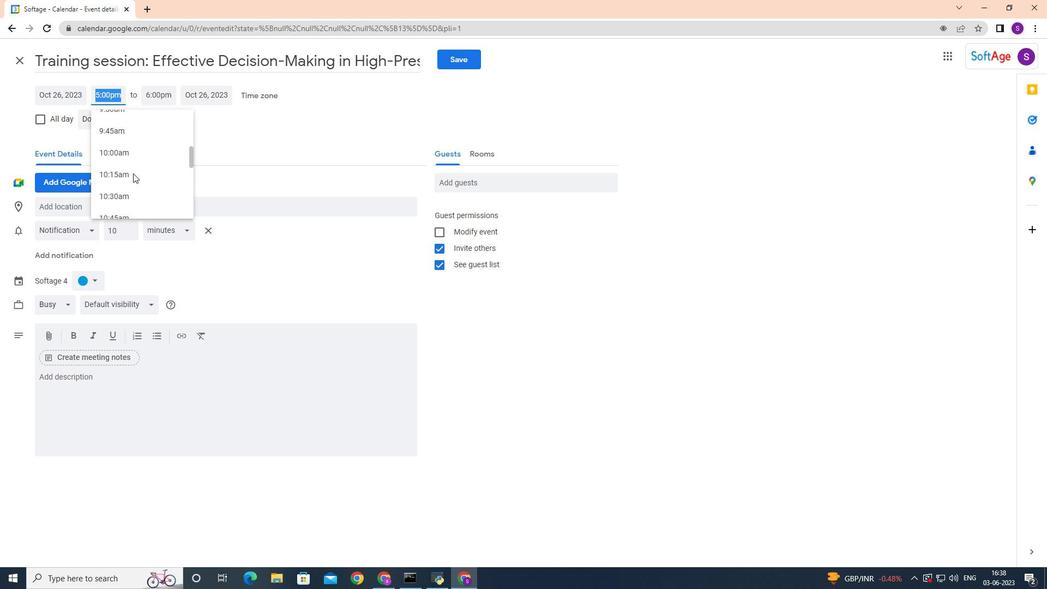 
Action: Mouse moved to (135, 144)
Screenshot: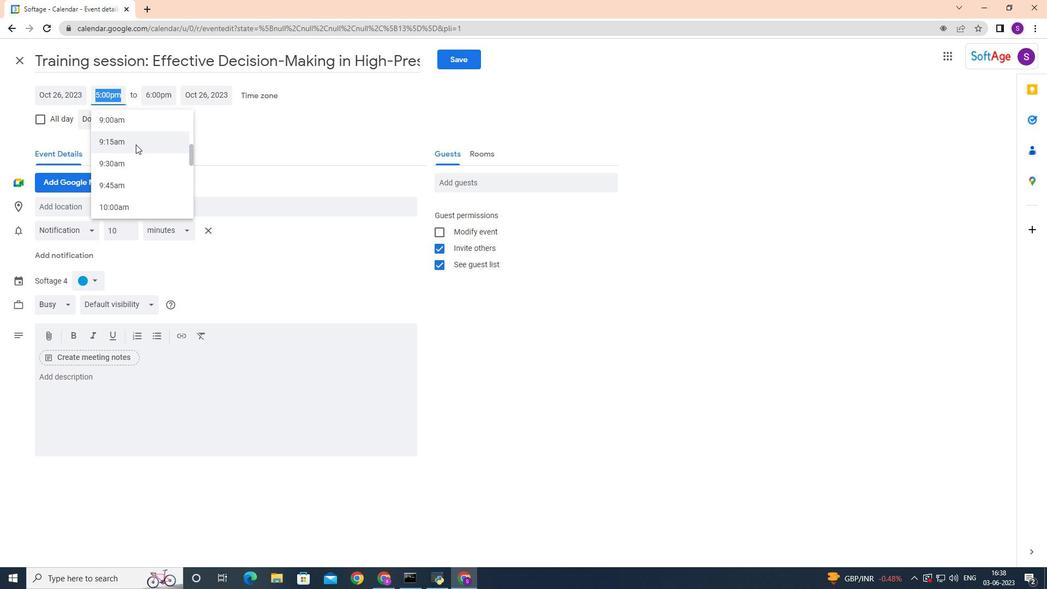 
Action: Mouse pressed left at (135, 144)
Screenshot: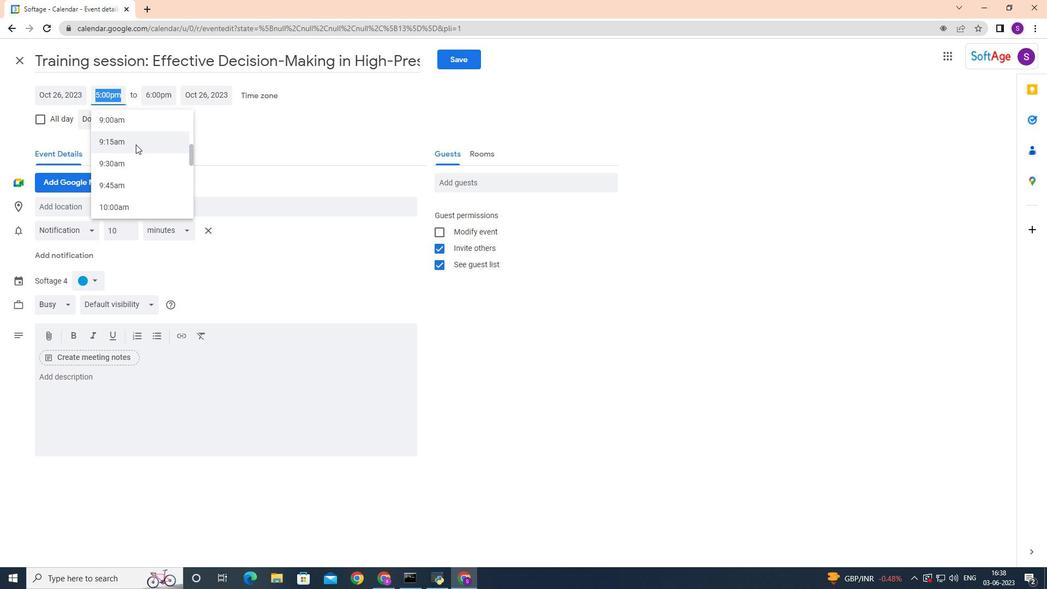 
Action: Mouse moved to (157, 97)
Screenshot: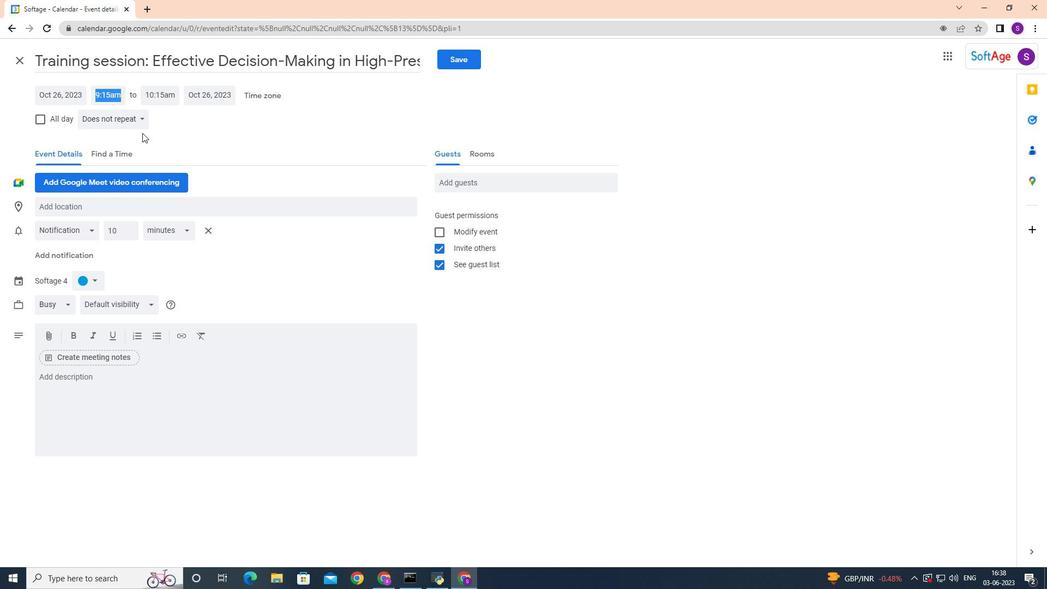 
Action: Mouse pressed left at (157, 97)
Screenshot: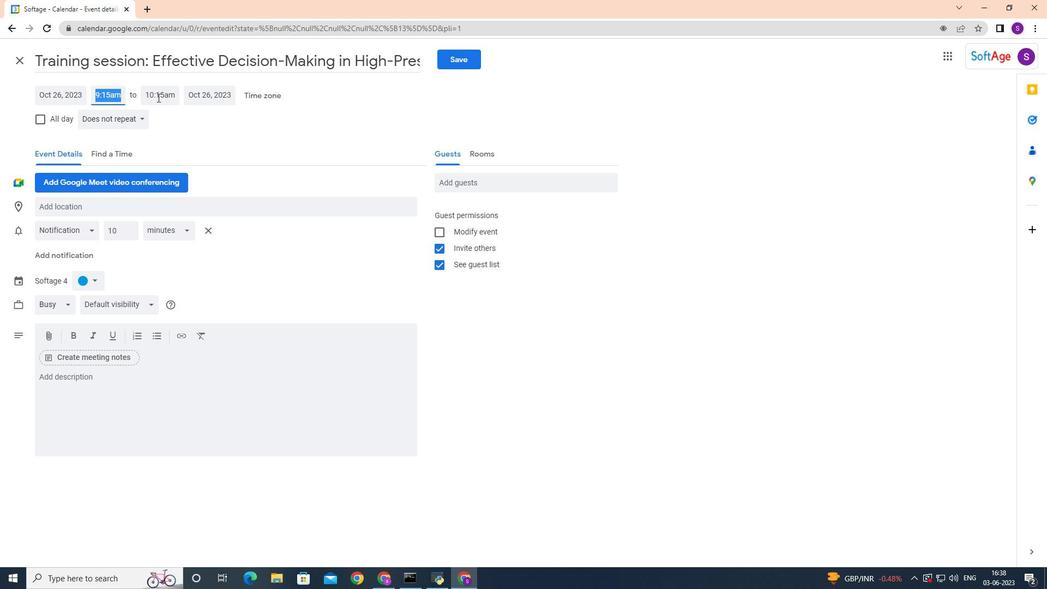 
Action: Mouse moved to (177, 204)
Screenshot: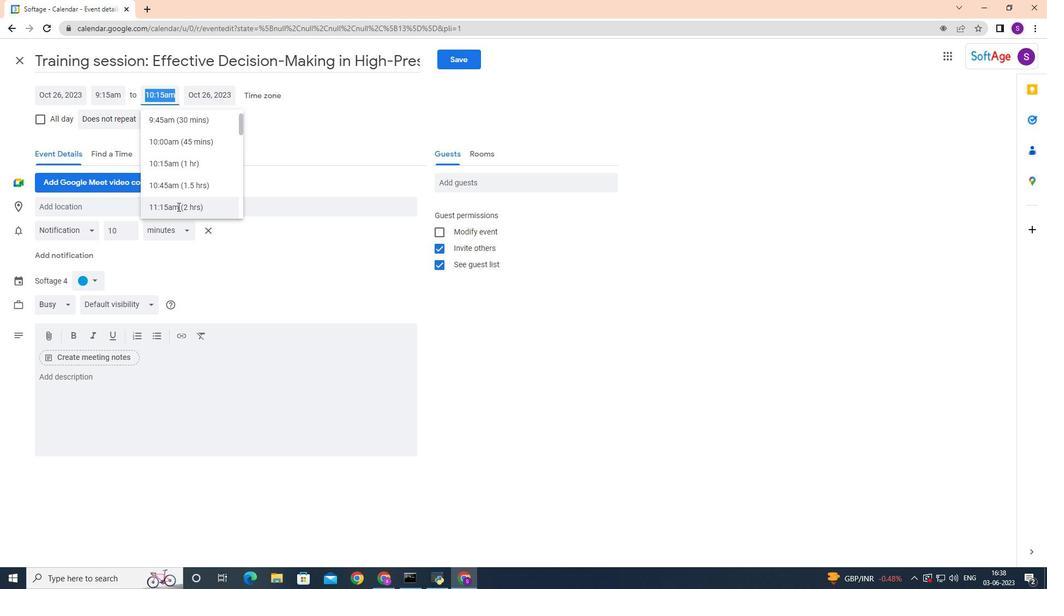 
Action: Mouse pressed left at (177, 204)
Screenshot: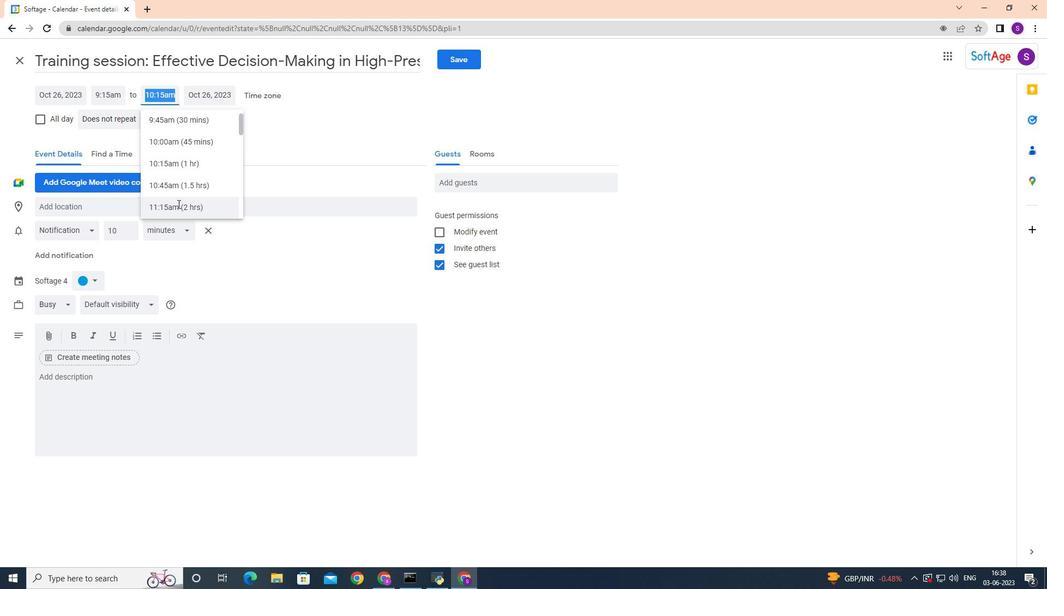 
Action: Mouse moved to (133, 376)
Screenshot: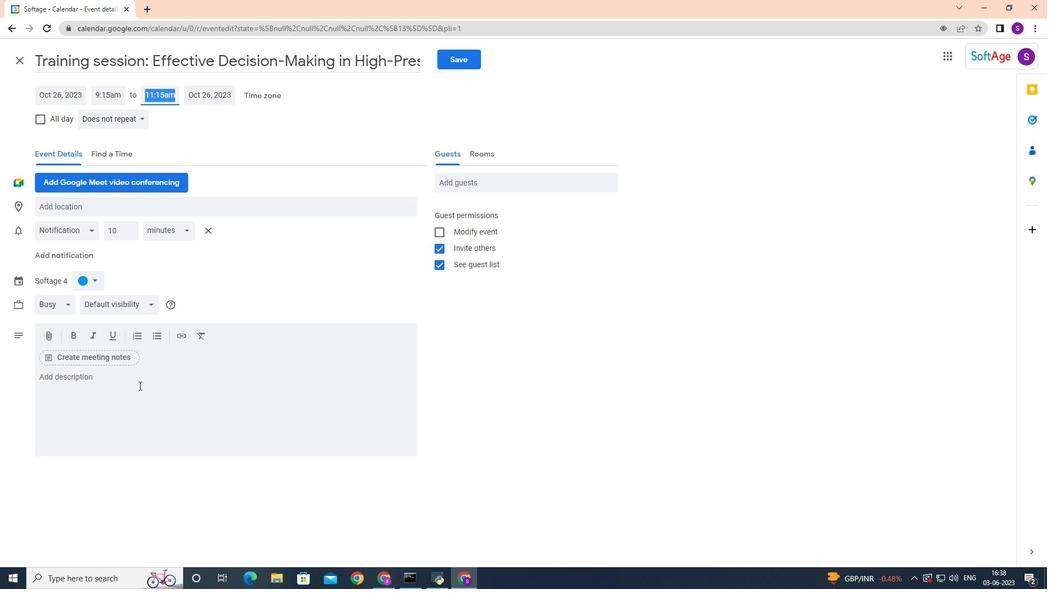 
Action: Mouse pressed left at (133, 376)
Screenshot: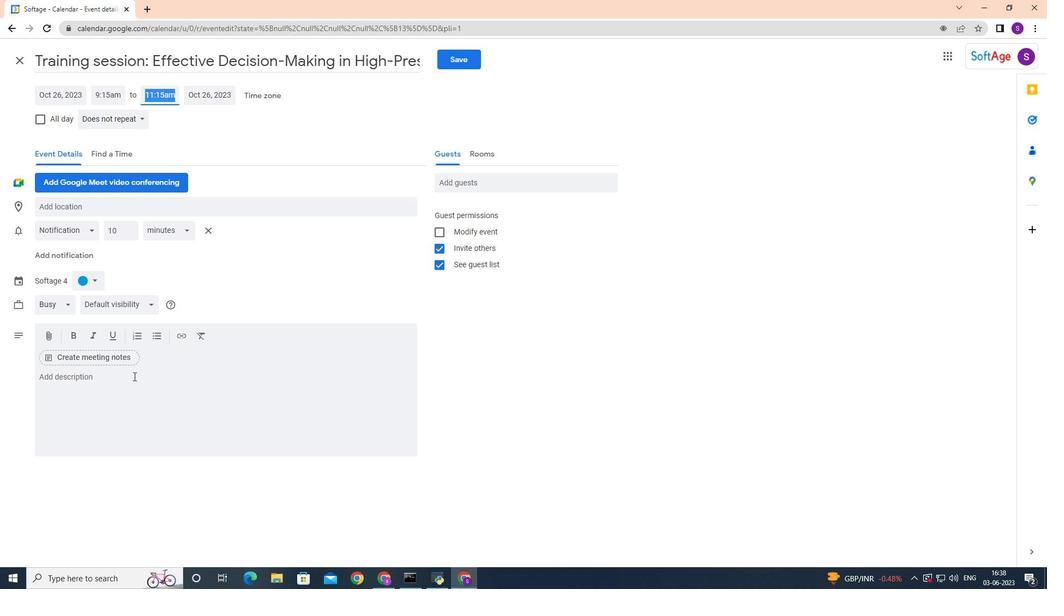 
Action: Mouse moved to (133, 375)
Screenshot: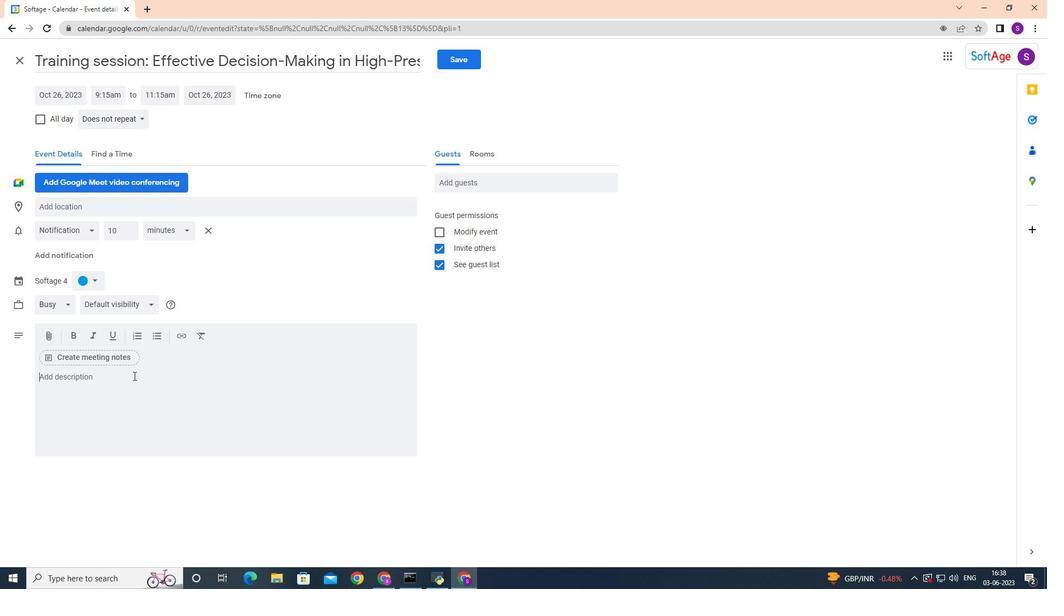 
Action: Key pressed <Key.shift>Welcome<Key.space>to<Key.space>the<Key.space>coffee<Key.space>meeting<Key.space>with<Key.space>a<Key.space>potential<Key.space>investor<Key.space>a<Key.backspace>,<Key.space>an<Key.space>exciting<Key.space>opportunity<Key.space>to<Key.space>connect<Key.space>share<Key.space>your<Key.space>business<Key.space>vision<Key.space>,<Key.space>and<Key.space>explore<Key.space>potential<Key.space>investment<Key.space>opportunities.<Key.space>this<Key.space>meeting<Key.space>is<Key.space>designed<Key.space>to<Key.space>foster<Key.space>a<Key.space>mi<Key.backspace>utually<Key.space>n<Key.backspace>beneficial<Key.space>realtionship<Key.space><Key.backspace><Key.backspace><Key.backspace><Key.backspace><Key.backspace><Key.backspace>nship<Key.space><Key.backspace><Key.backspace><Key.backspace><Key.backspace><Key.backspace><Key.backspace><Key.backspace><Key.backspace><Key.backspace><Key.backspace><Key.backspace>lationship<Key.space>betwwe<Key.backspace><Key.backspace>een<Key.space>you<Key.space>and<Key.space>the<Key.space>investor<Key.space><Key.backspace>,<Key.space>providing<Key.space>a<Key.space>platform<Key.space>to<Key.space>discuss<Key.space>your<Key.space>business<Key.space>goals,.<Key.backspace><Key.space>growth<Key.space>strategies,<Key.space>and<Key.space>the<Key.space>potential<Key.space>for<Key.space>collaboration<Key.space><Key.backspace>.<Key.space>
Screenshot: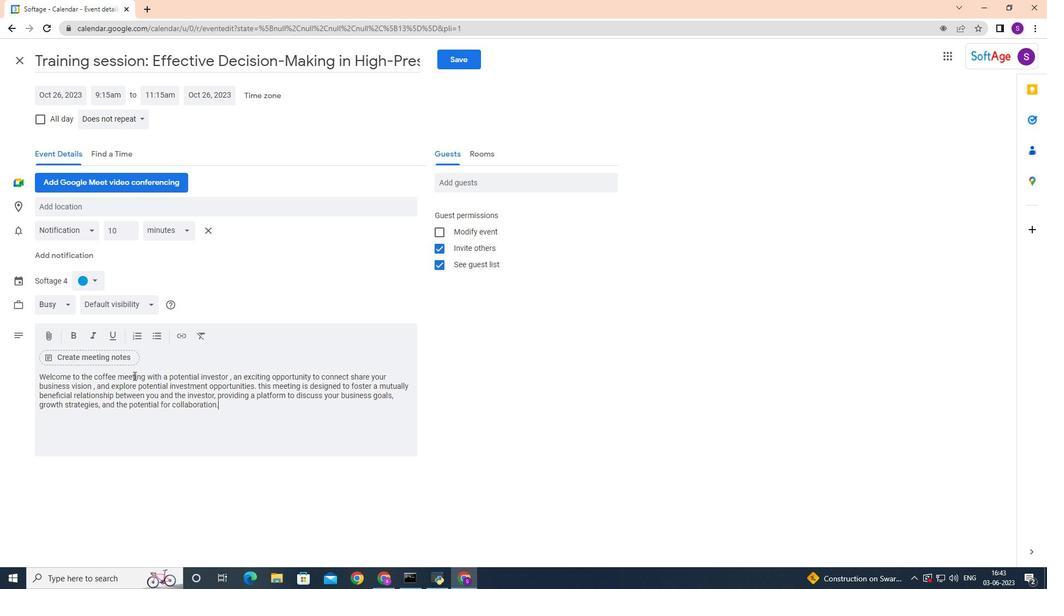 
Action: Mouse moved to (94, 280)
Screenshot: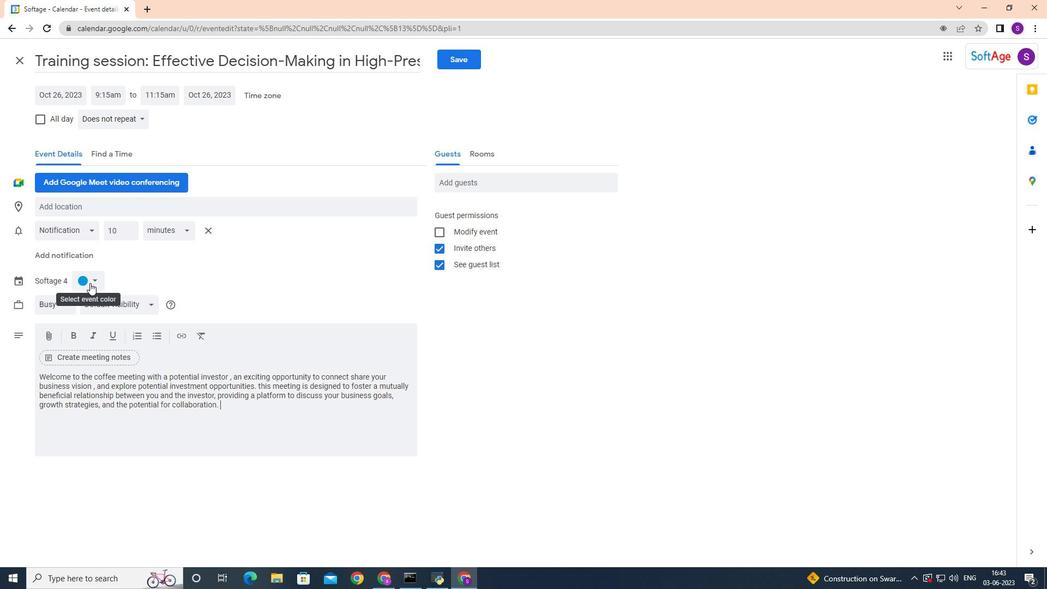 
Action: Mouse pressed left at (94, 280)
Screenshot: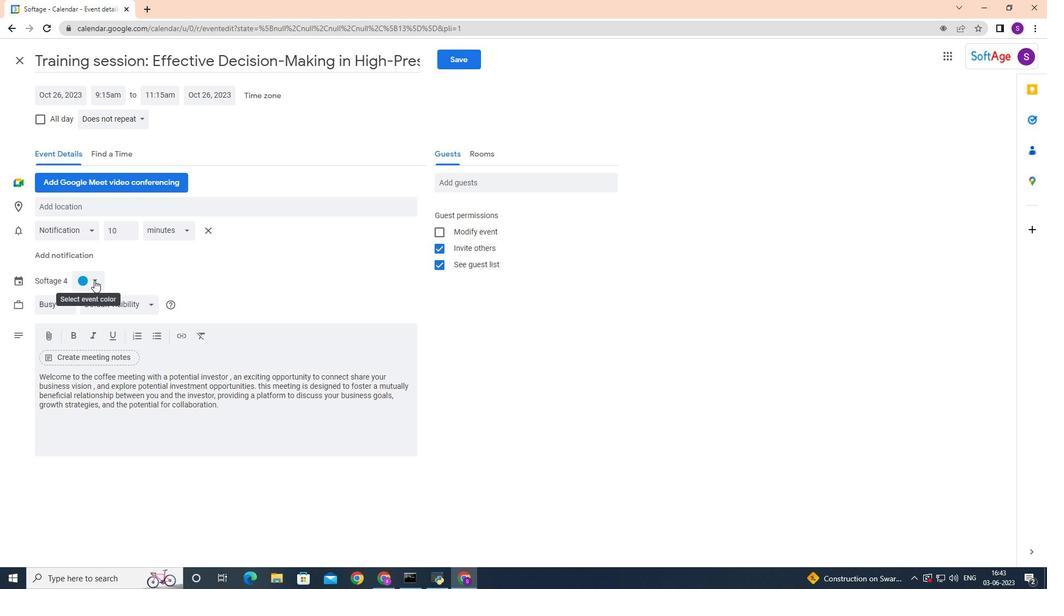 
Action: Mouse moved to (80, 344)
Screenshot: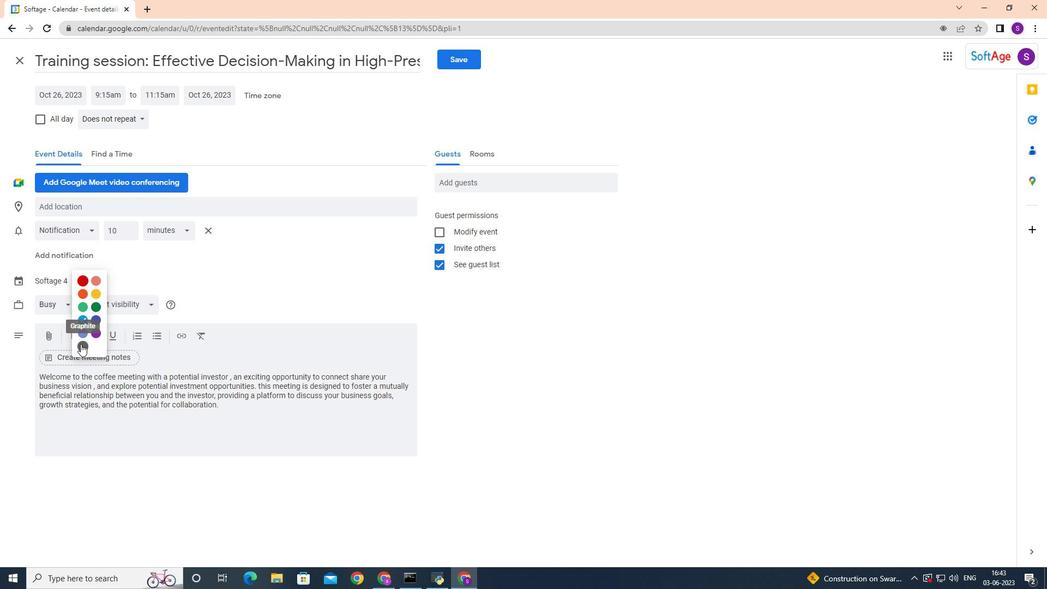 
Action: Mouse pressed left at (80, 344)
Screenshot: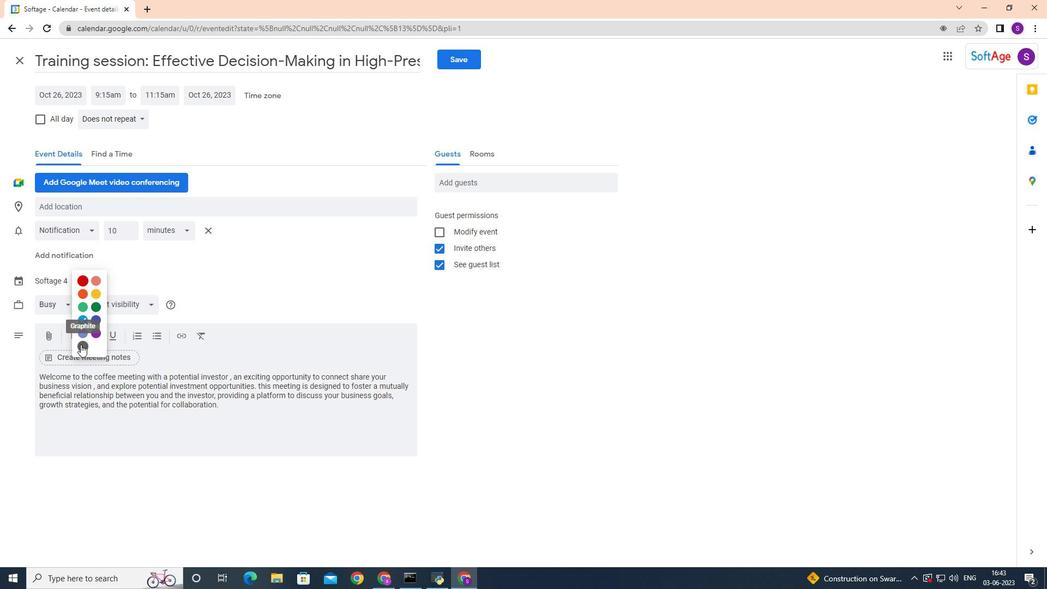 
Action: Mouse moved to (67, 204)
Screenshot: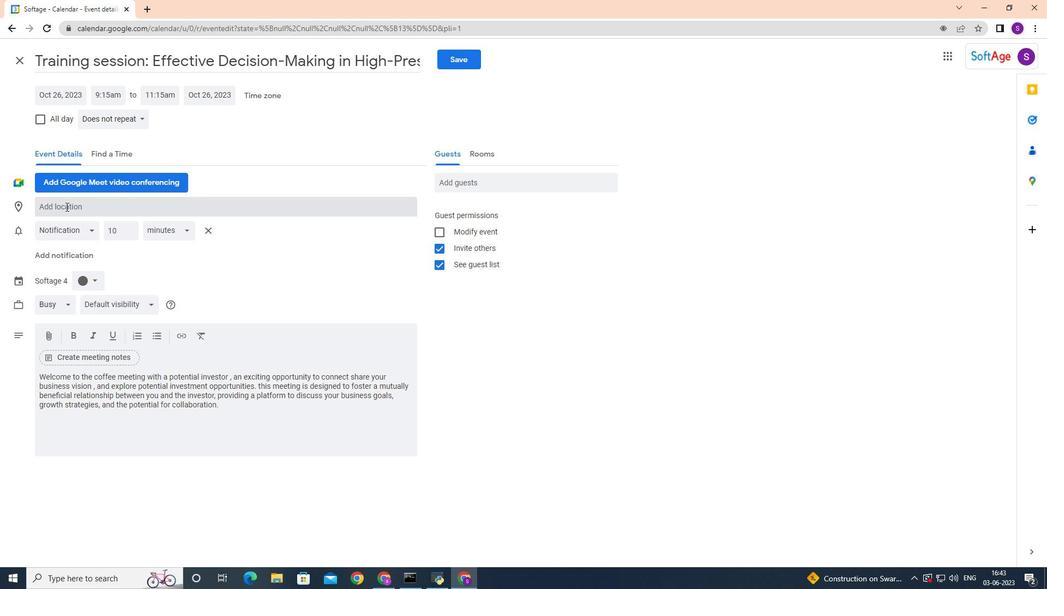
Action: Mouse pressed left at (67, 204)
Screenshot: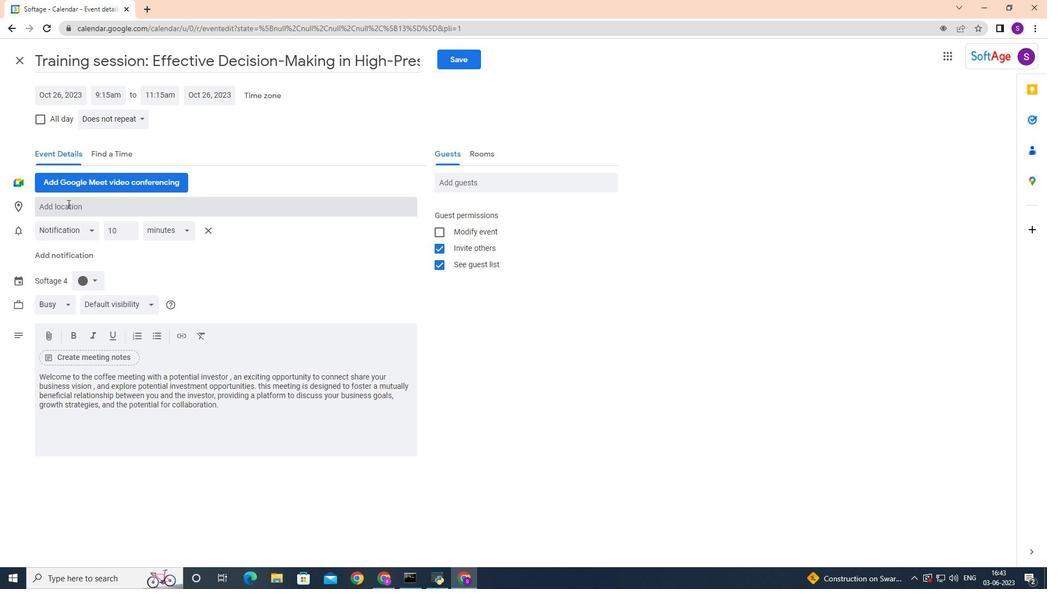 
Action: Key pressed <Key.shift>Vilnius,<Key.space><Key.shift>Lithuania
Screenshot: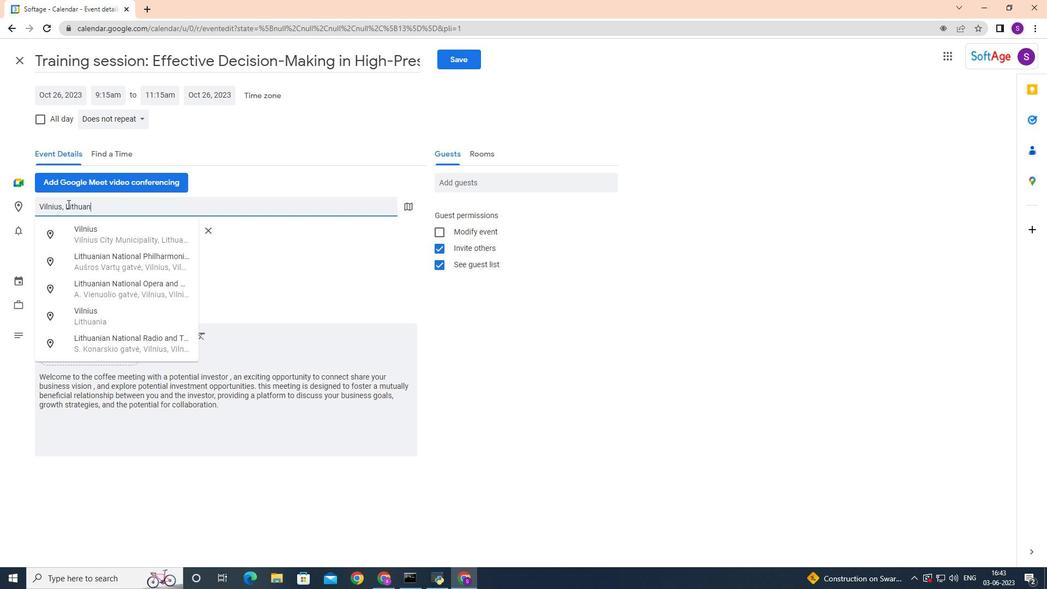 
Action: Mouse moved to (529, 178)
Screenshot: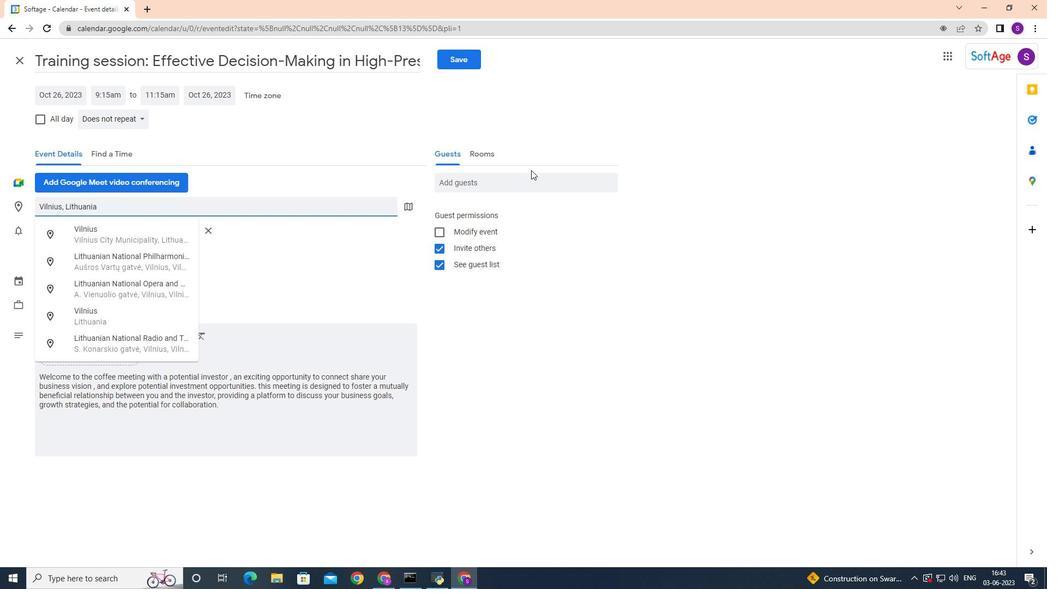 
Action: Mouse pressed left at (529, 178)
Screenshot: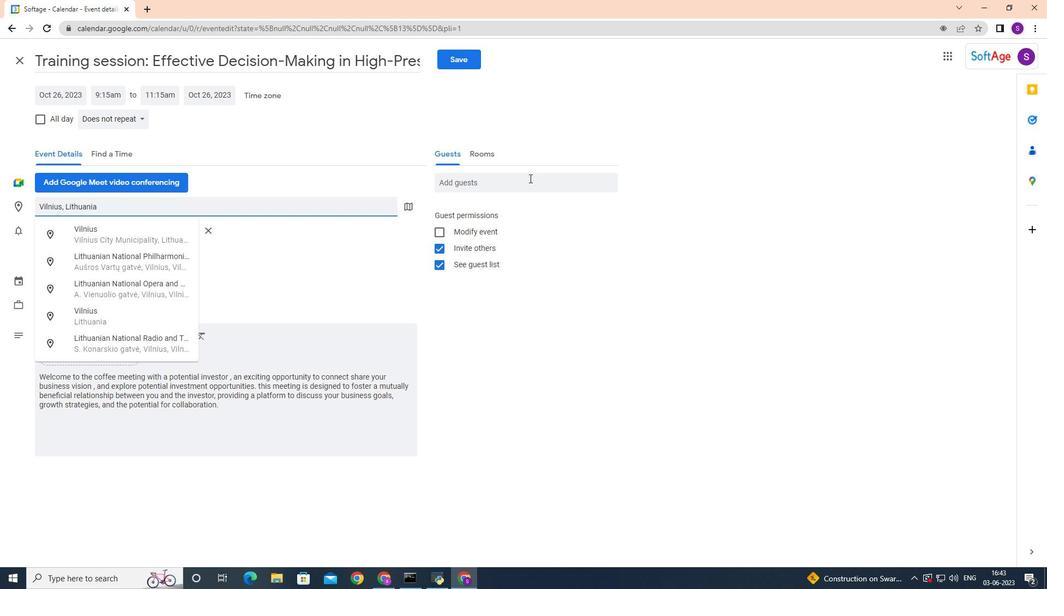 
Action: Key pressed <Key.shift>Softah<Key.backspace>ge.10
Screenshot: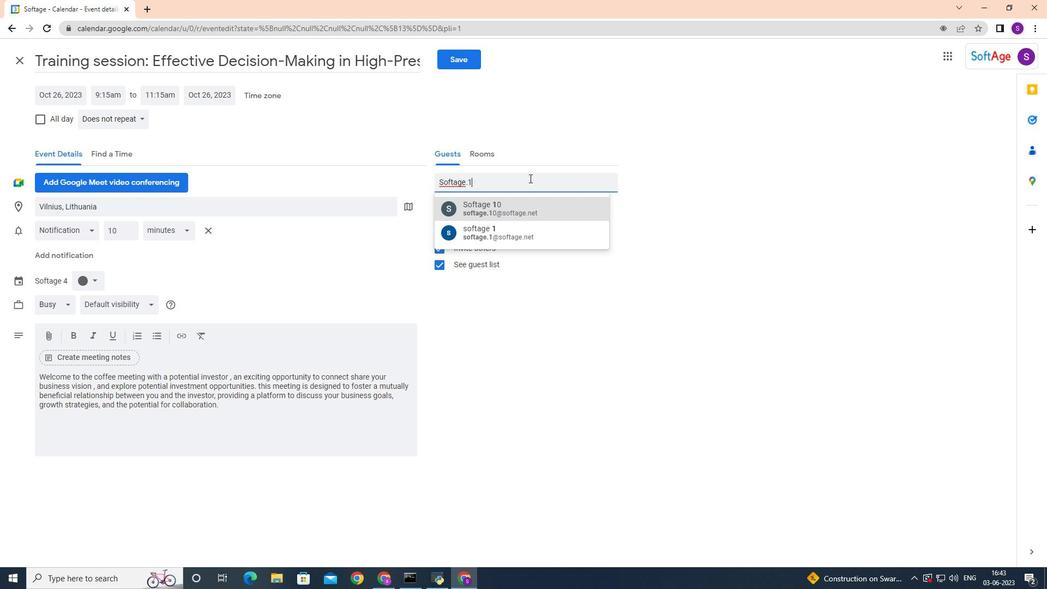 
Action: Mouse moved to (526, 204)
Screenshot: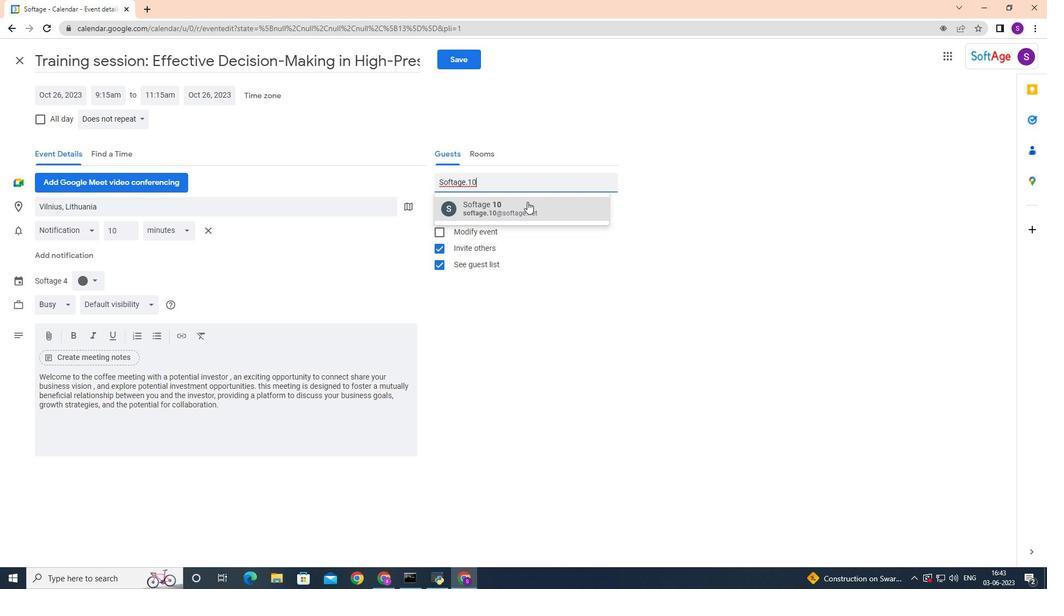 
Action: Mouse pressed left at (526, 204)
Screenshot: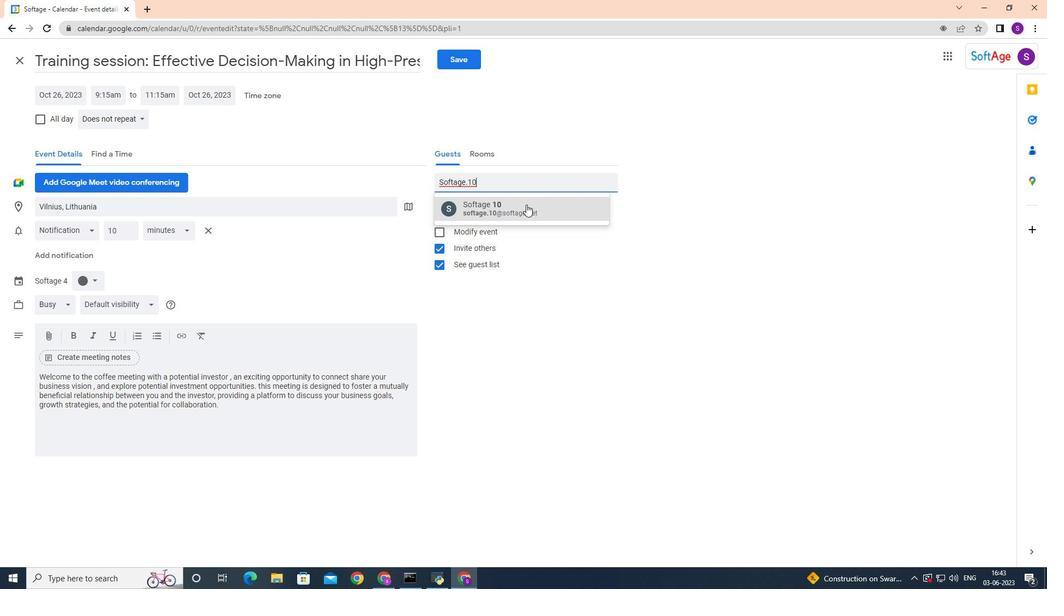 
Action: Key pressed softage.1
Screenshot: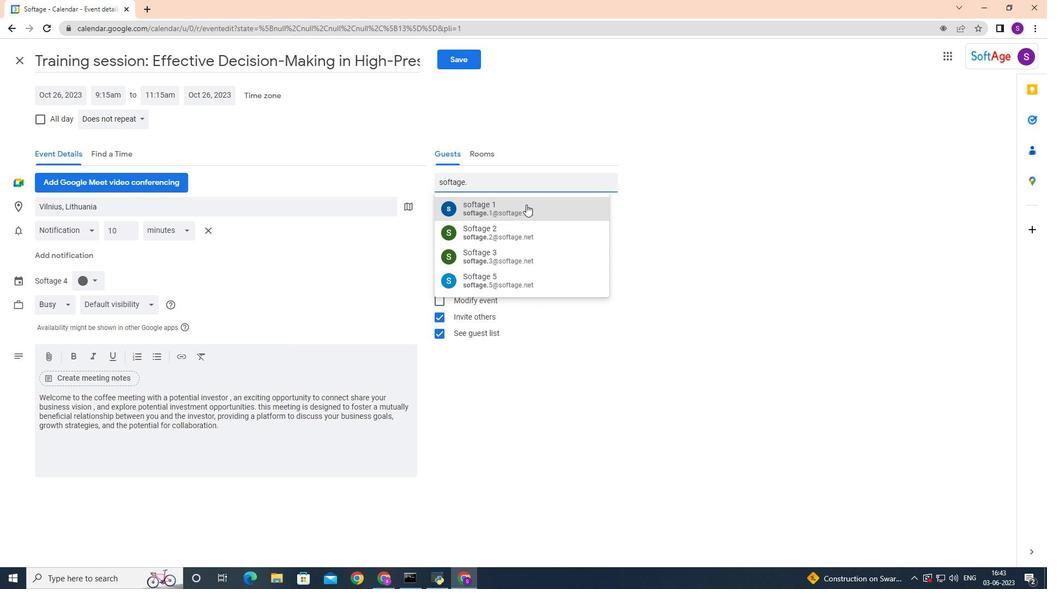 
Action: Mouse pressed left at (526, 204)
Screenshot: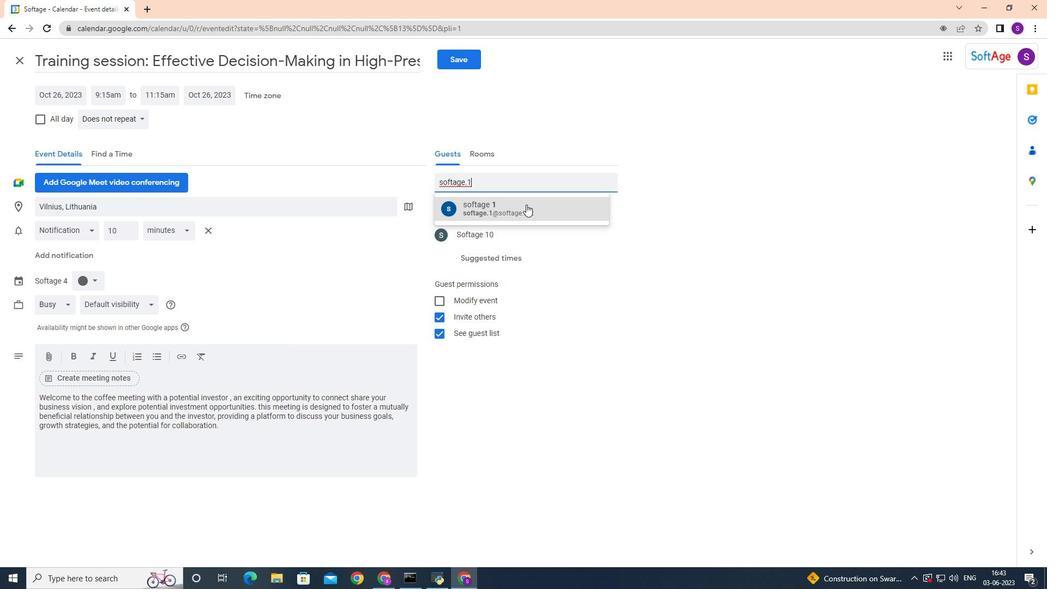 
Action: Mouse moved to (139, 120)
Screenshot: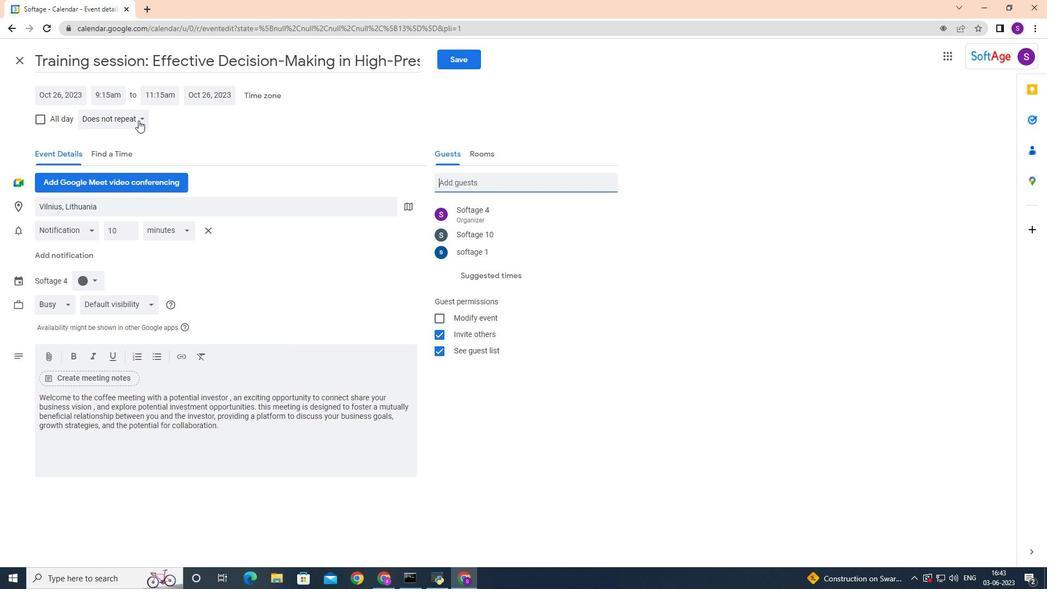 
Action: Mouse pressed left at (139, 120)
Screenshot: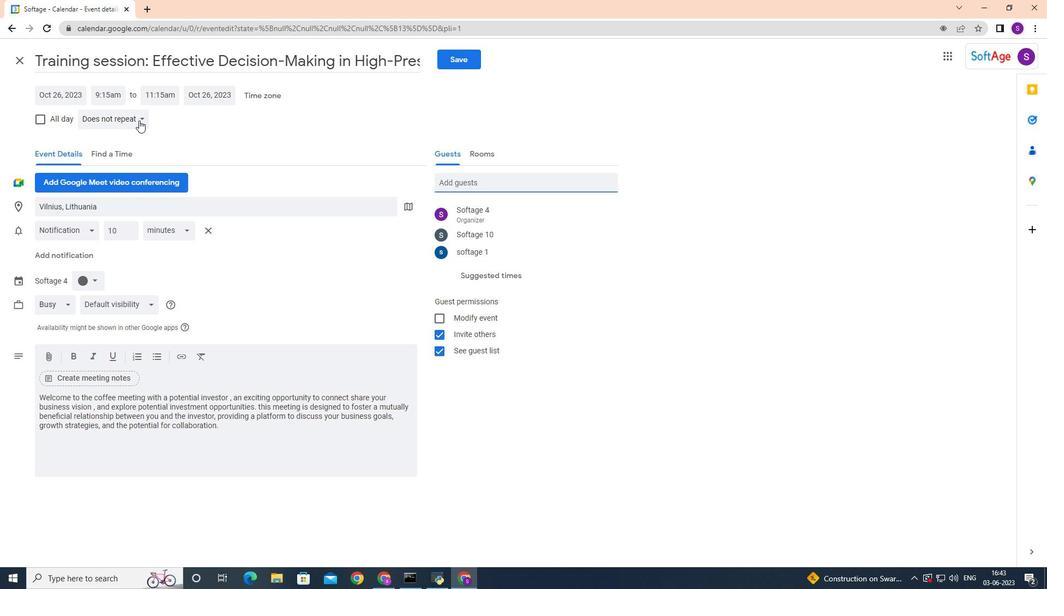 
Action: Mouse moved to (114, 255)
Screenshot: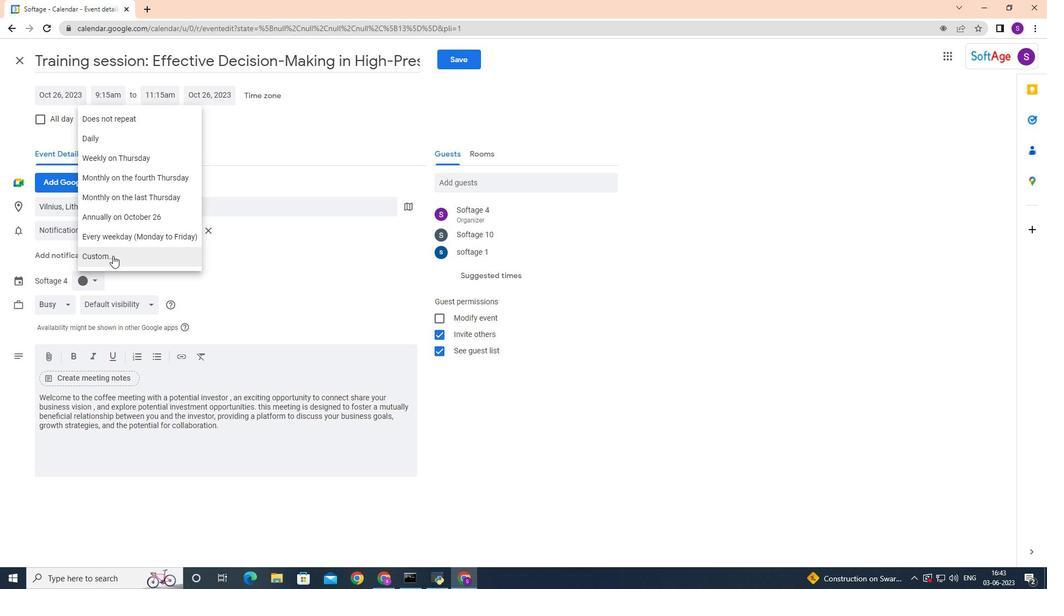 
Action: Mouse pressed left at (114, 255)
Screenshot: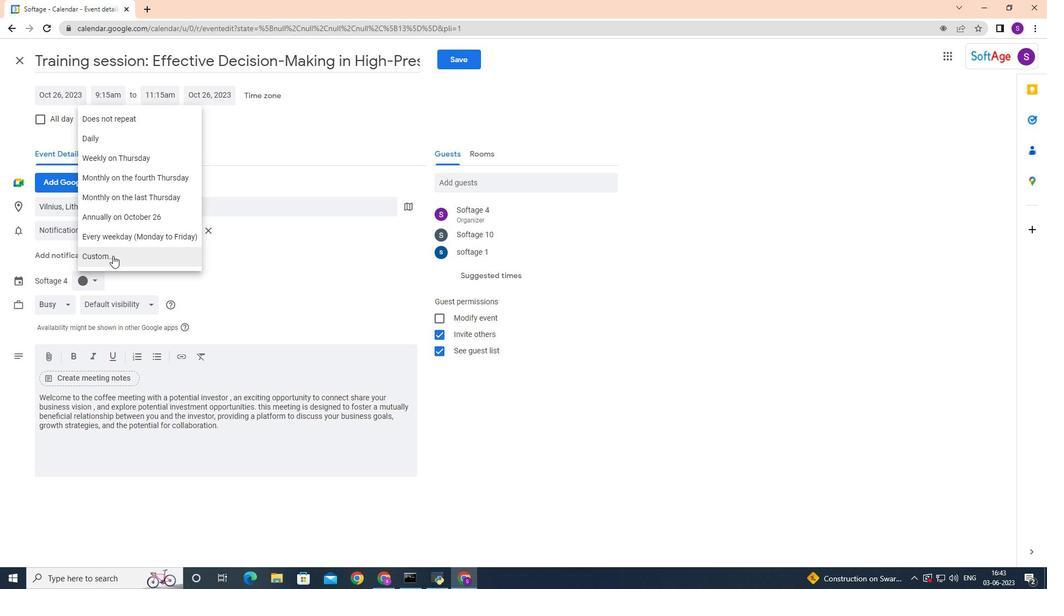 
Action: Mouse moved to (435, 282)
Screenshot: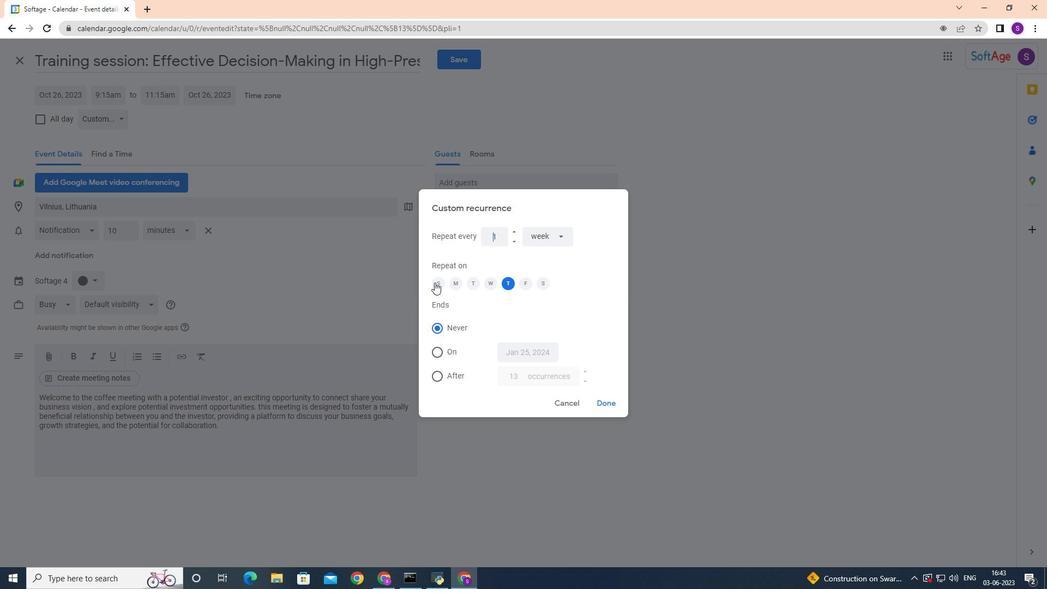 
Action: Mouse pressed left at (435, 282)
Screenshot: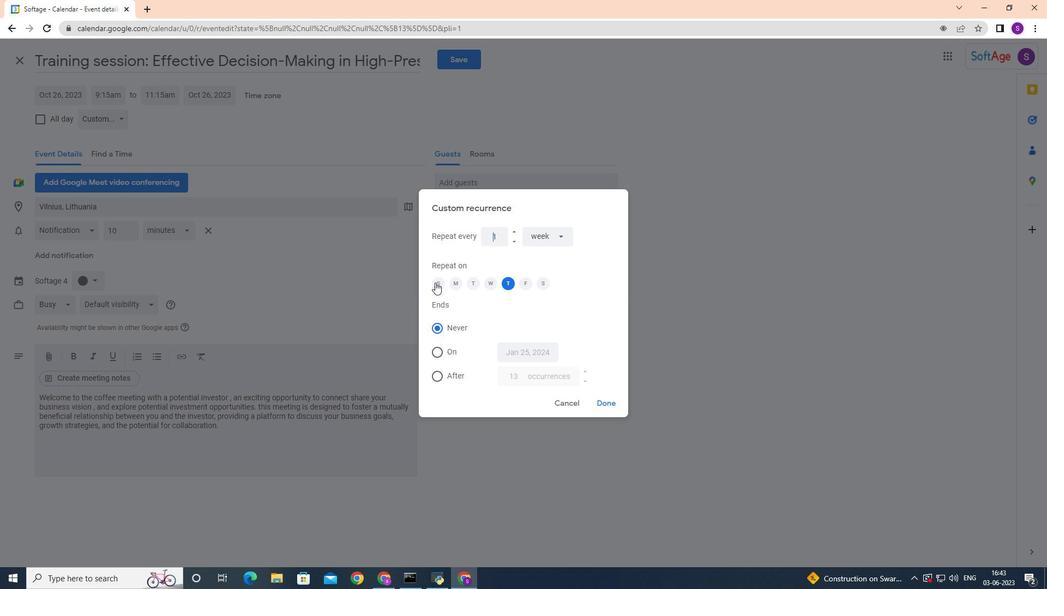 
Action: Mouse moved to (509, 280)
Screenshot: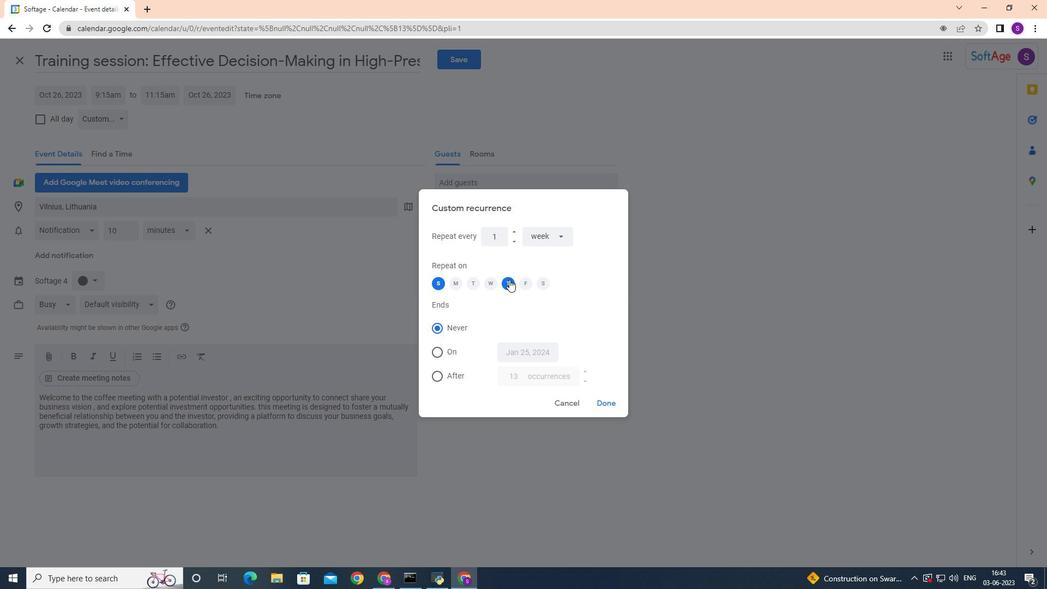 
Action: Mouse pressed left at (509, 280)
Screenshot: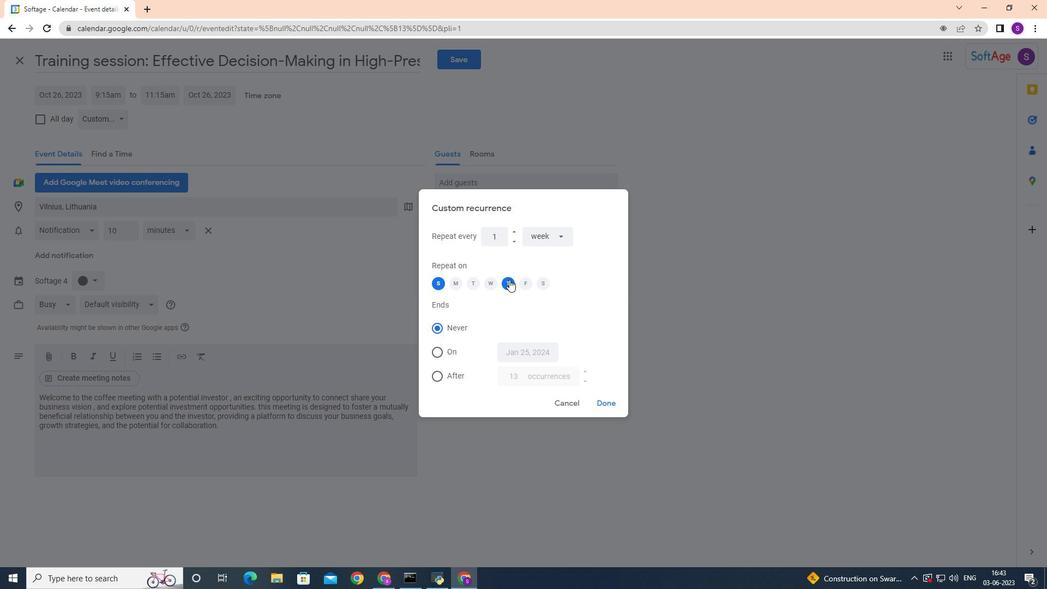 
Action: Mouse moved to (612, 402)
Screenshot: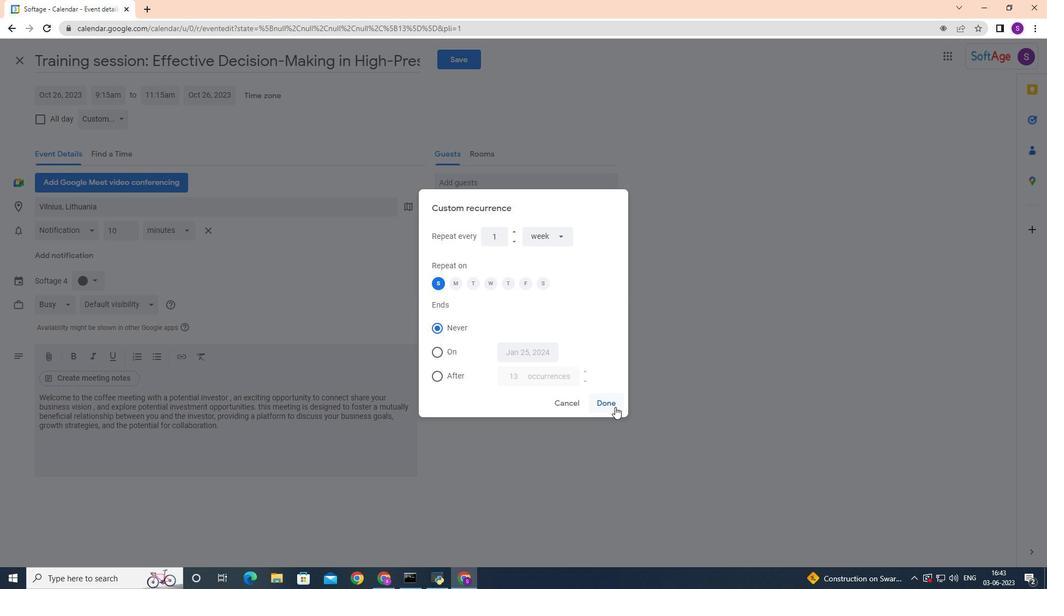 
Action: Mouse pressed left at (612, 402)
Screenshot: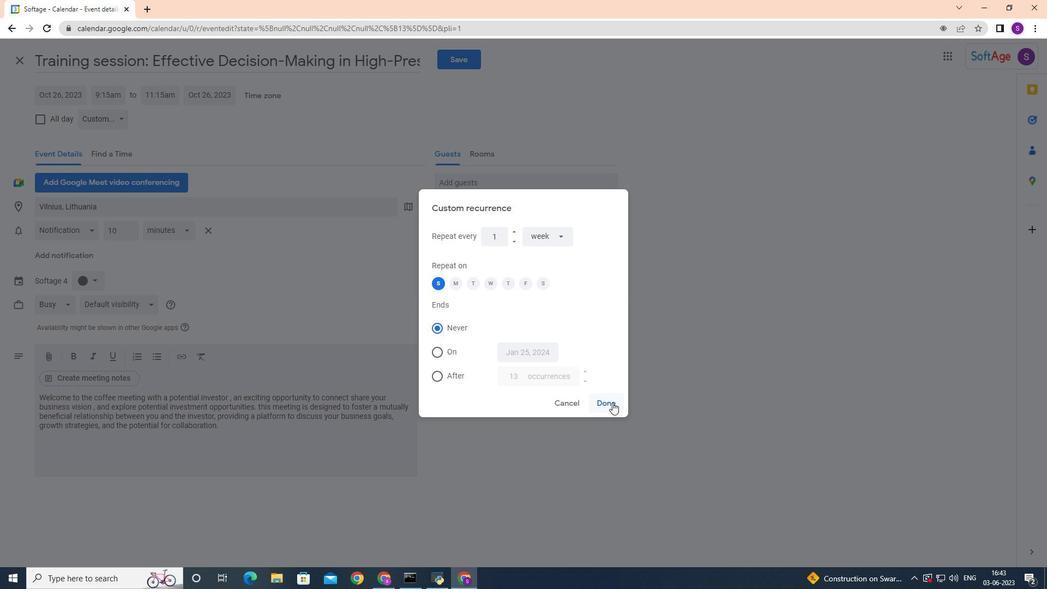 
Action: Mouse moved to (459, 60)
Screenshot: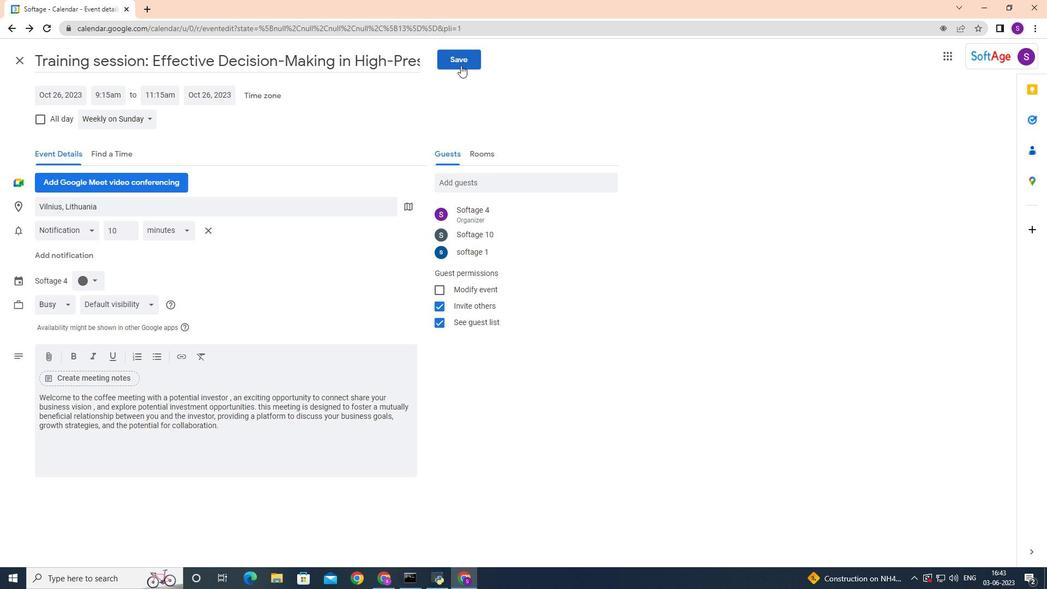 
Action: Mouse pressed left at (459, 60)
Screenshot: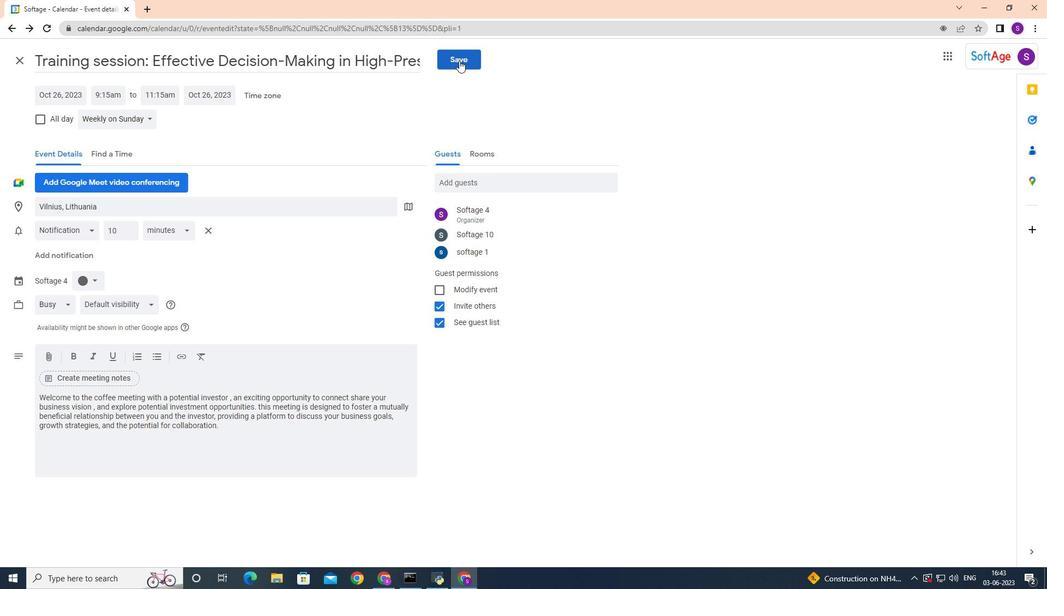 
Action: Mouse moved to (632, 328)
Screenshot: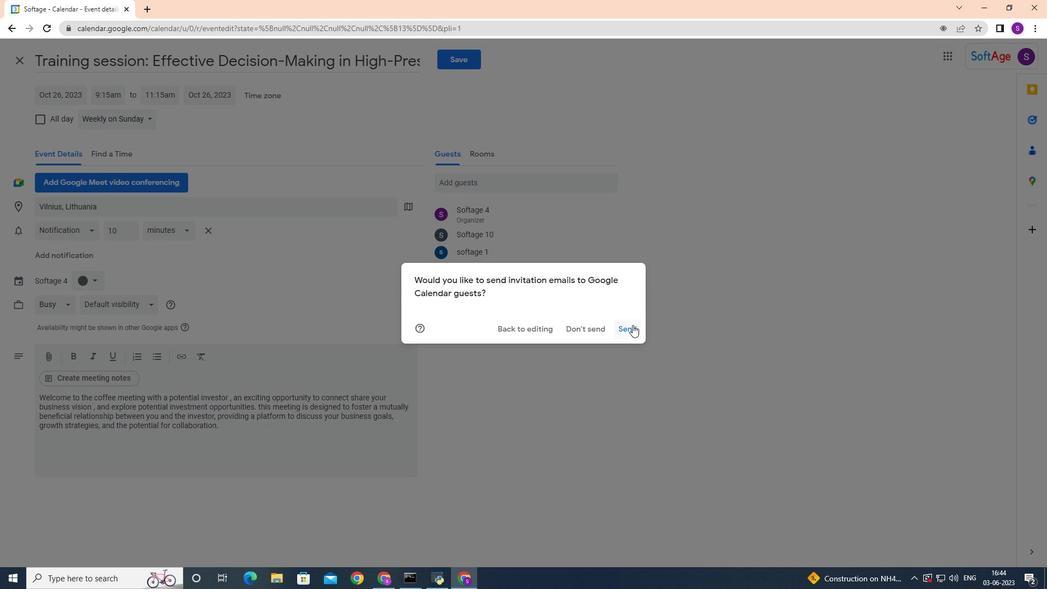 
Action: Mouse pressed left at (632, 328)
Screenshot: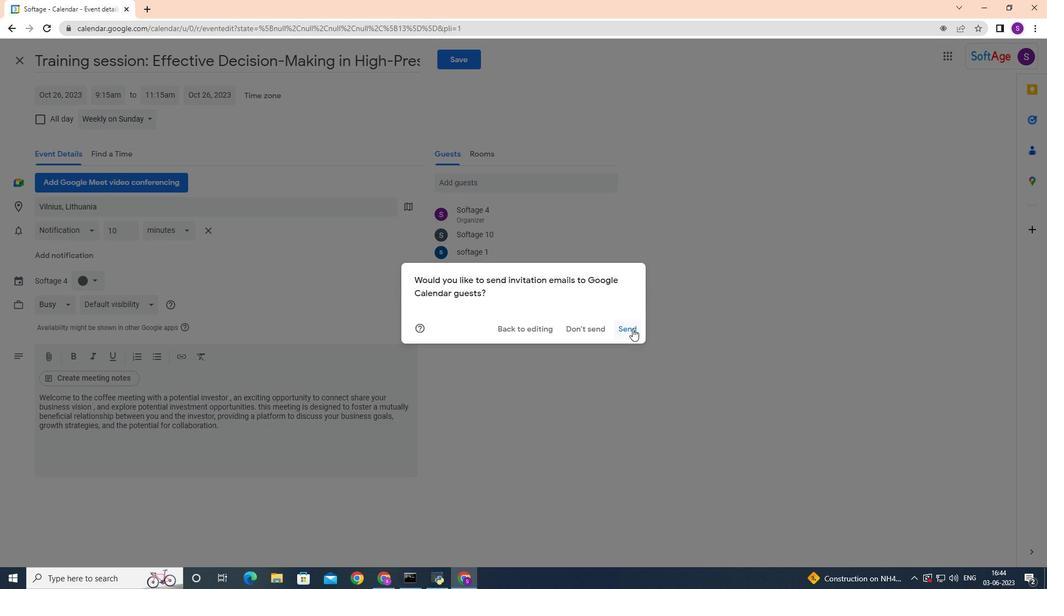 
